 Task: Plan a trip to Uvarovo, Russia from 9th December, 2023 to 16th December, 2023 for 2 adults, 1 child. Place can be entire room with 2 bedrooms having 2 beds and 1 bathroom. Property type can be flat.
Action: Mouse moved to (457, 100)
Screenshot: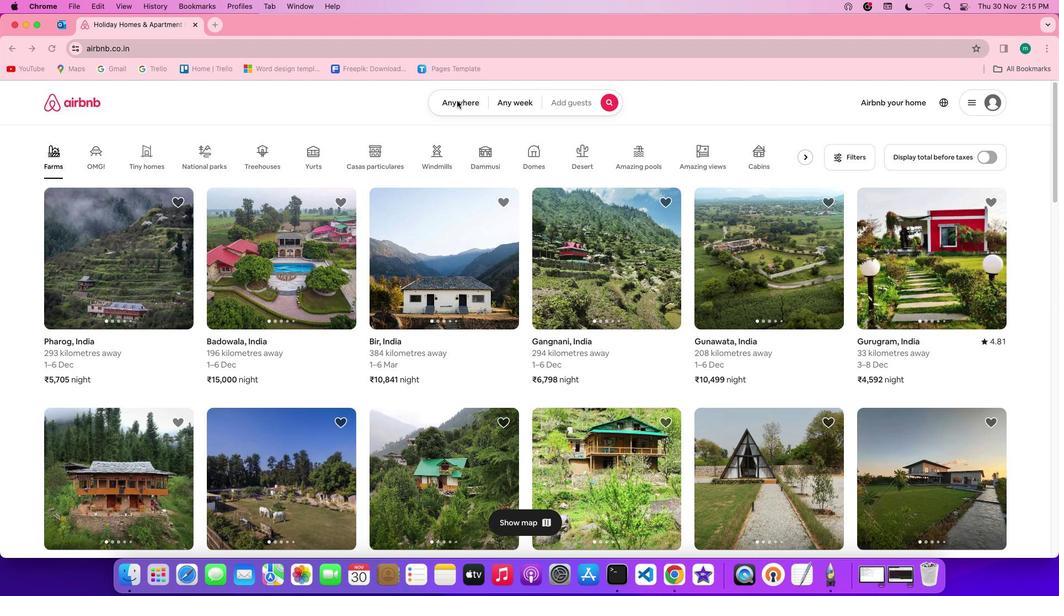 
Action: Mouse pressed left at (457, 100)
Screenshot: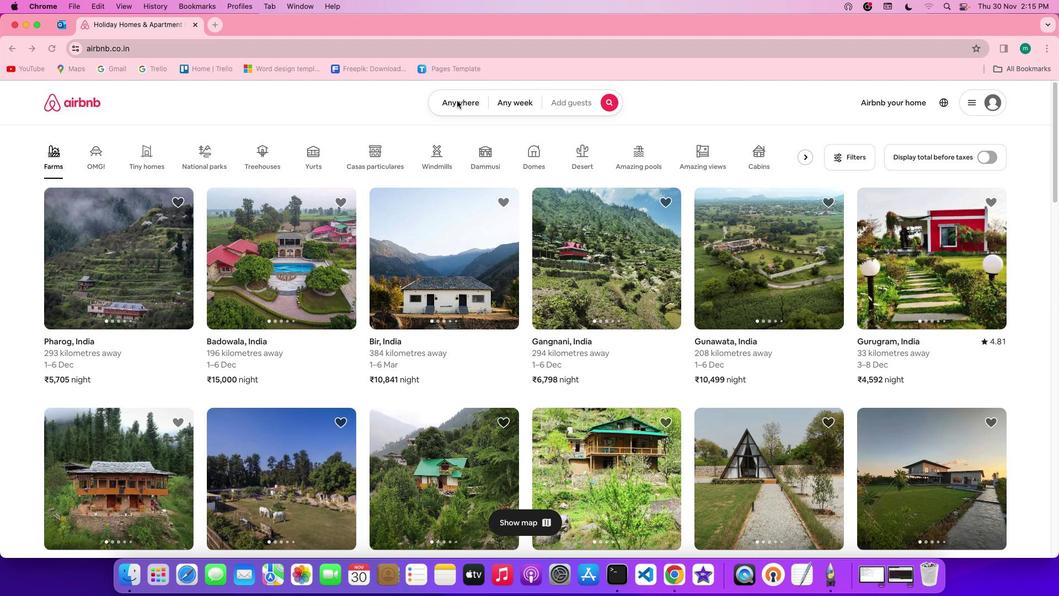 
Action: Mouse pressed left at (457, 100)
Screenshot: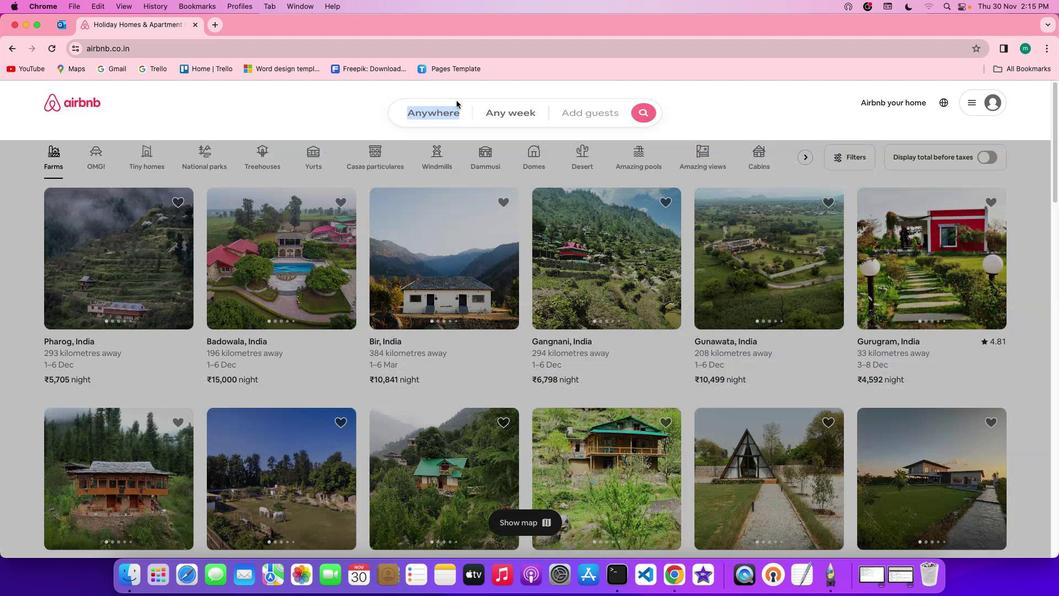 
Action: Mouse moved to (402, 146)
Screenshot: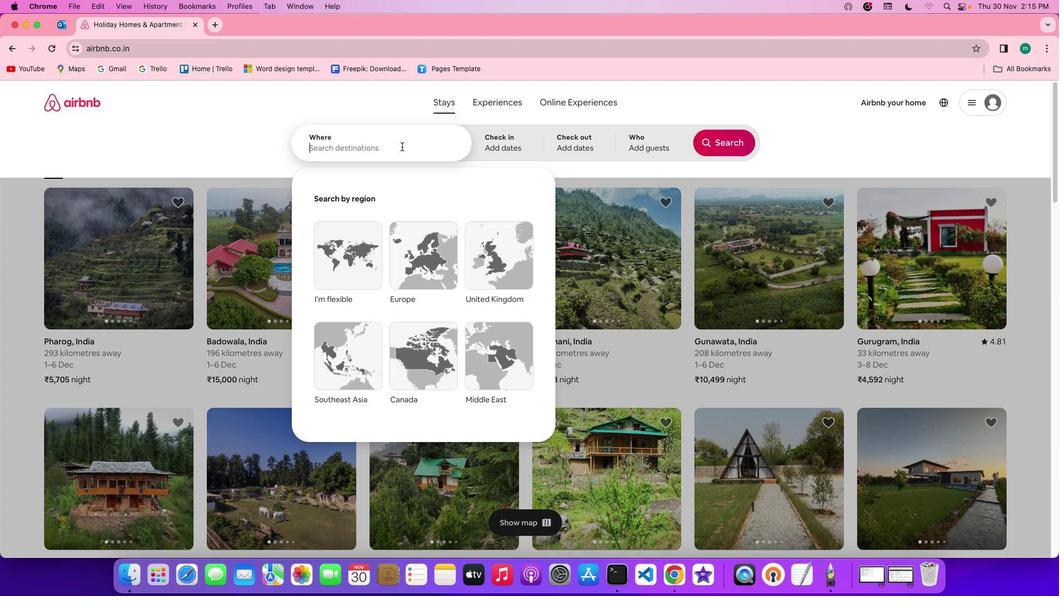 
Action: Mouse pressed left at (402, 146)
Screenshot: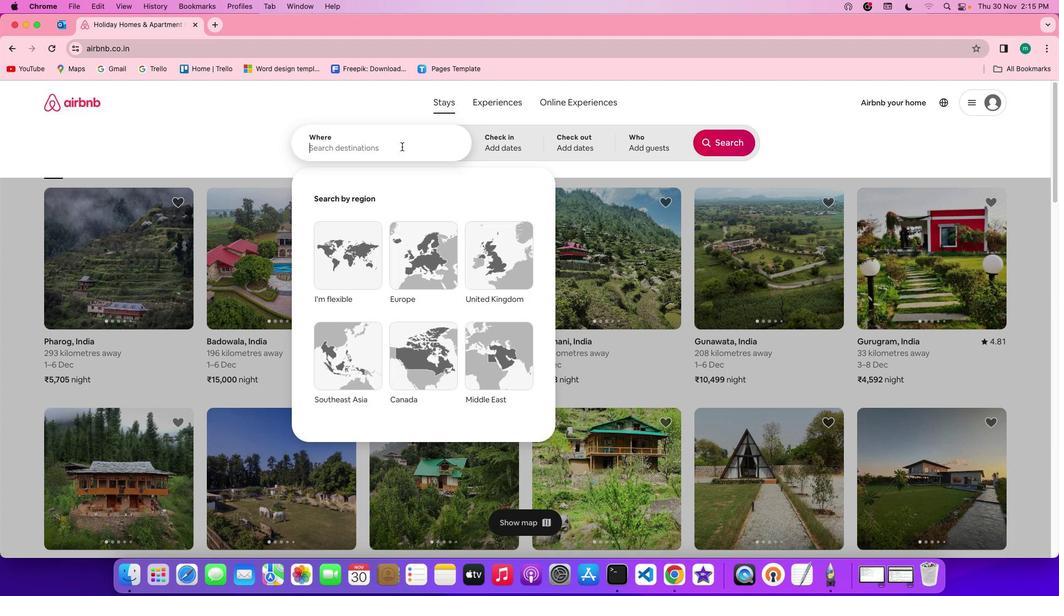 
Action: Key pressed Key.shift'U''v''a''r''o''v''o'','Key.spaceKey.shift'r''u''s''s''i''a'
Screenshot: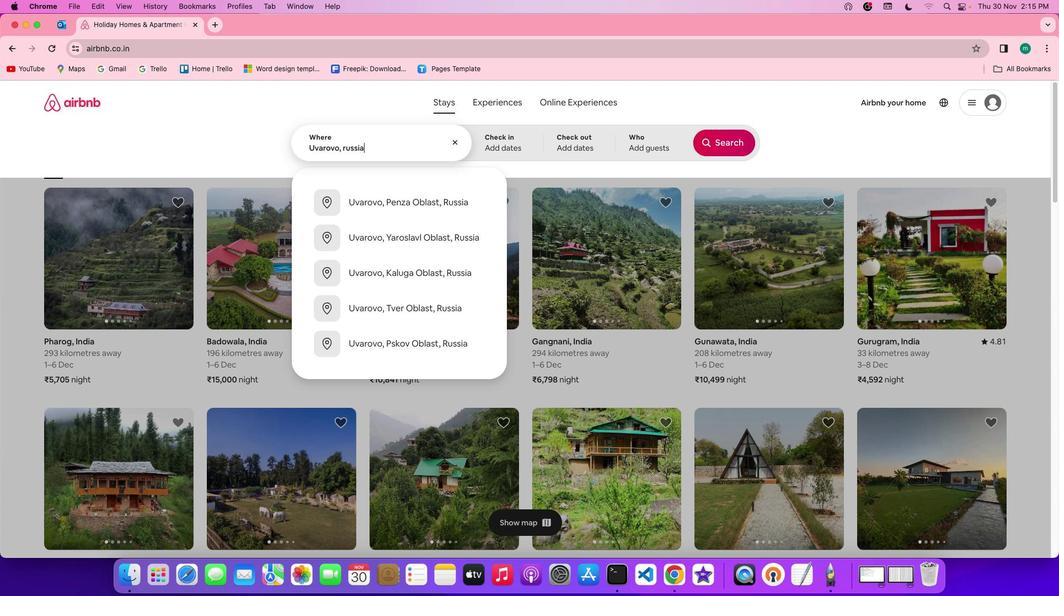 
Action: Mouse moved to (508, 139)
Screenshot: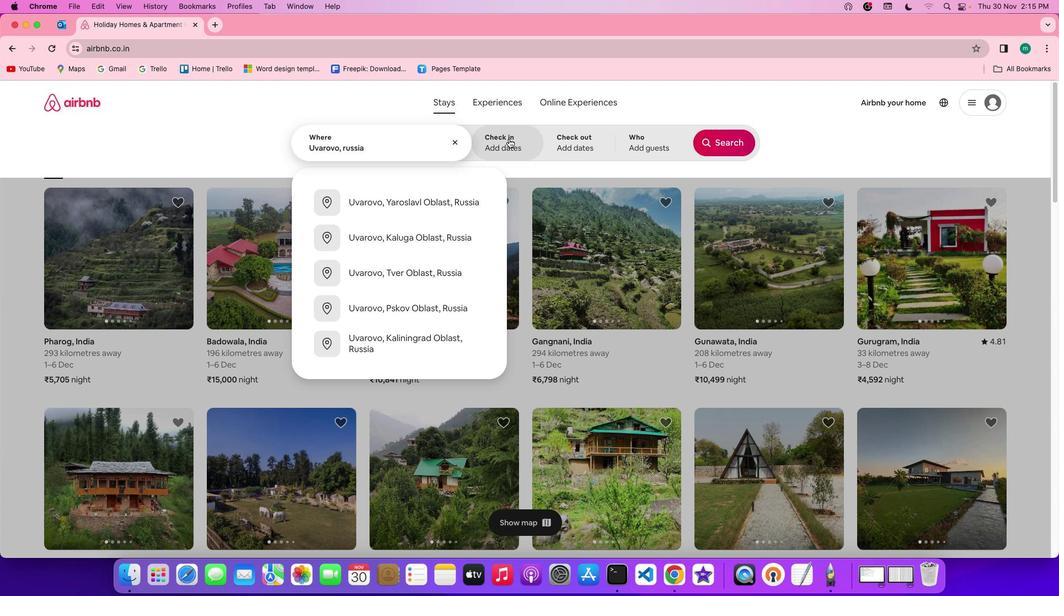 
Action: Mouse pressed left at (508, 139)
Screenshot: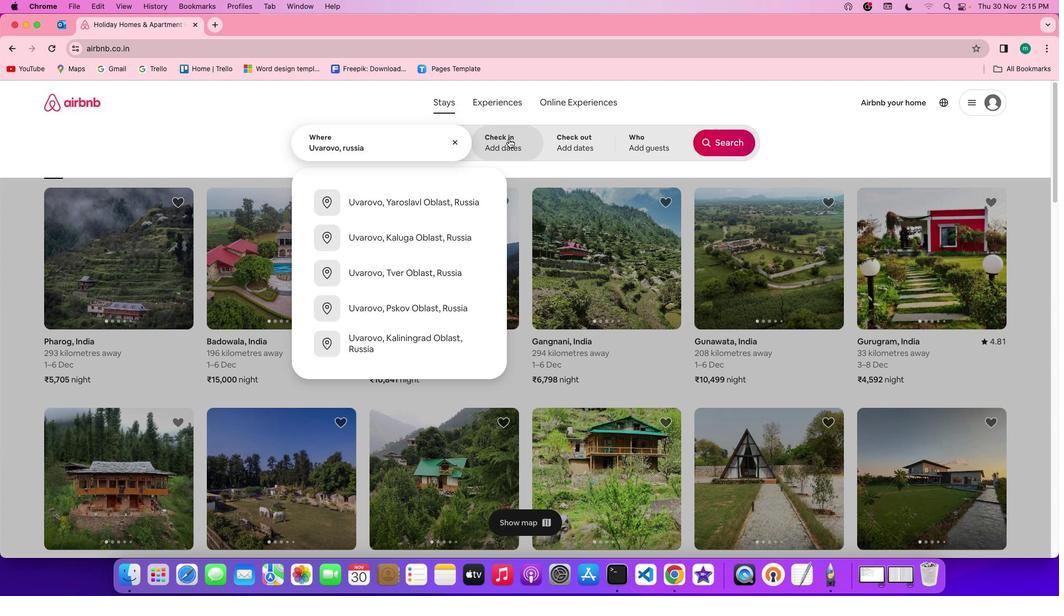 
Action: Mouse moved to (709, 301)
Screenshot: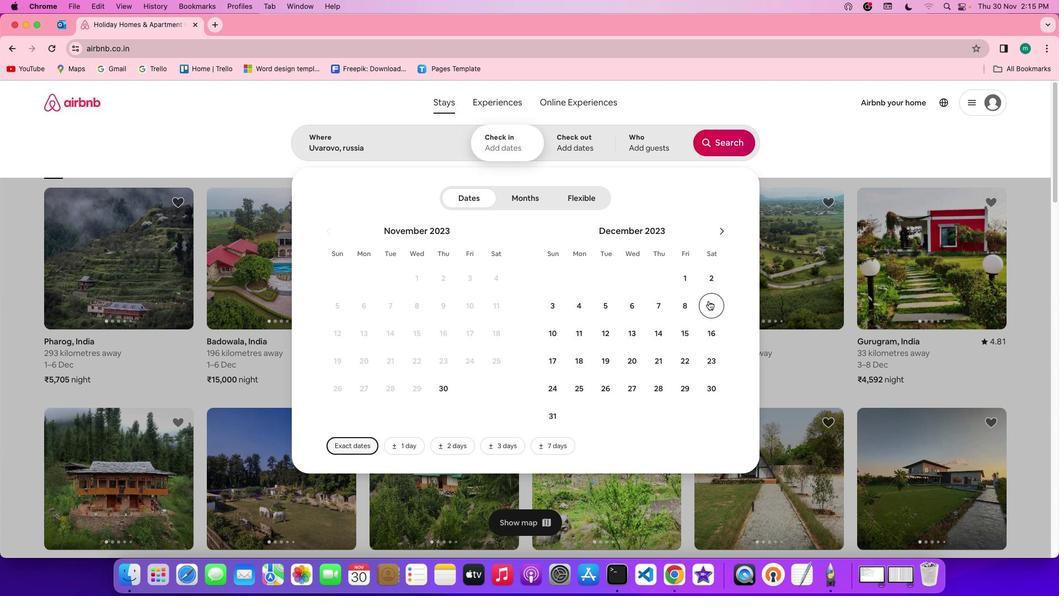 
Action: Mouse pressed left at (709, 301)
Screenshot: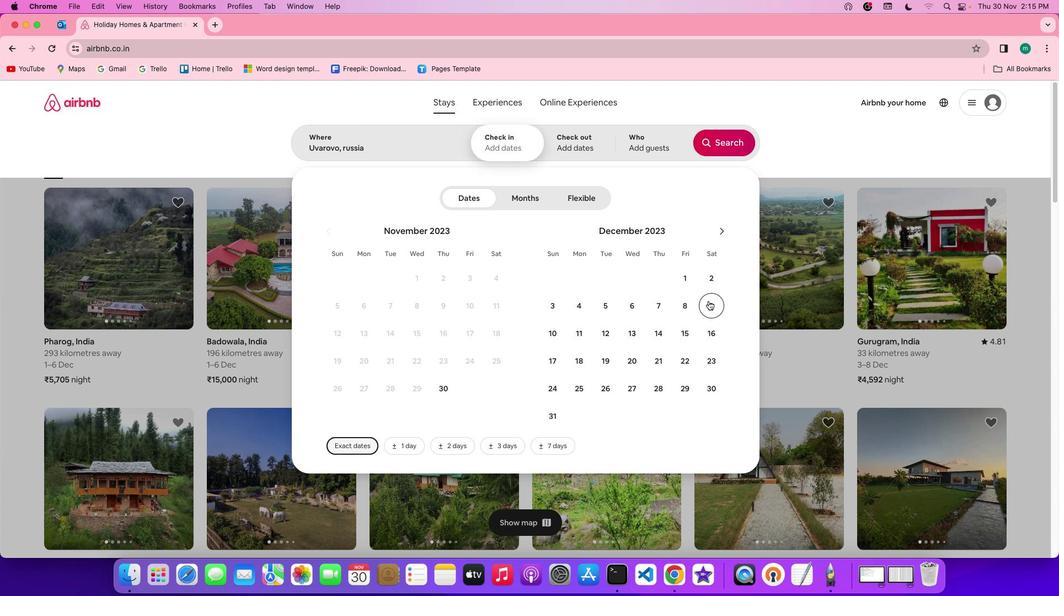 
Action: Mouse moved to (716, 333)
Screenshot: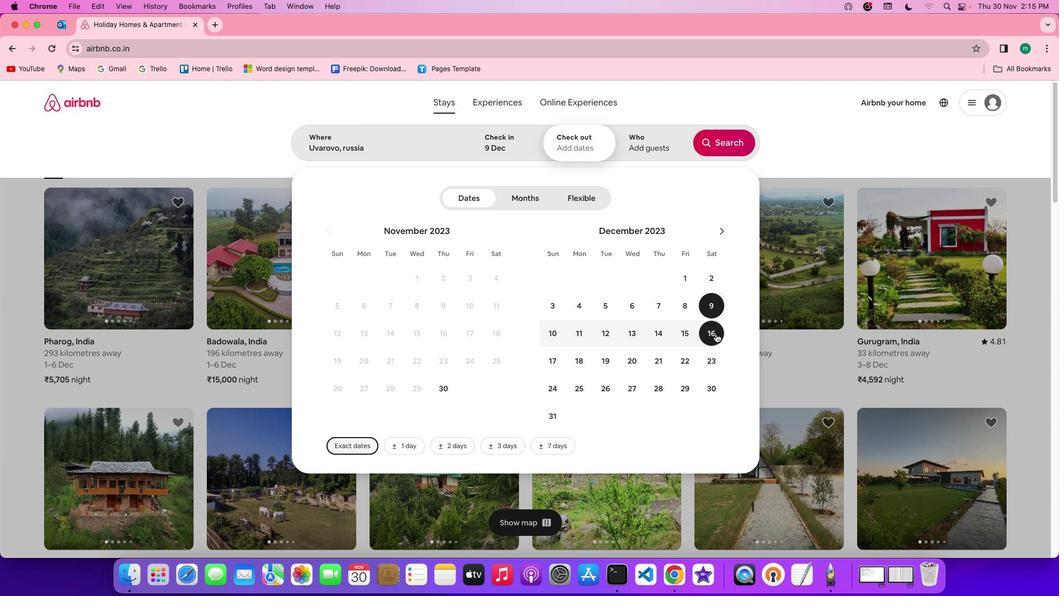 
Action: Mouse pressed left at (716, 333)
Screenshot: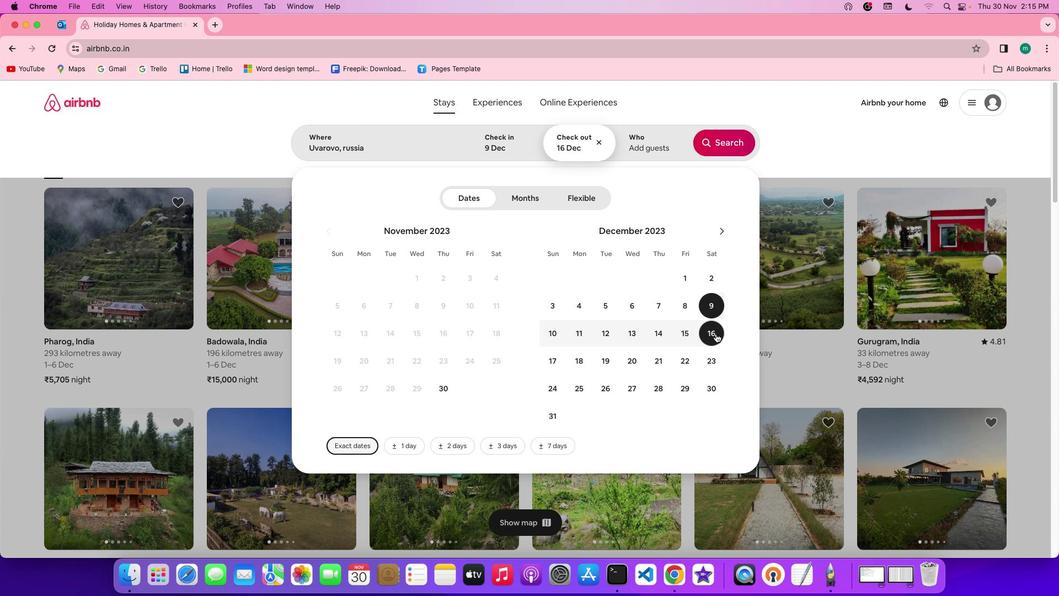 
Action: Mouse moved to (656, 149)
Screenshot: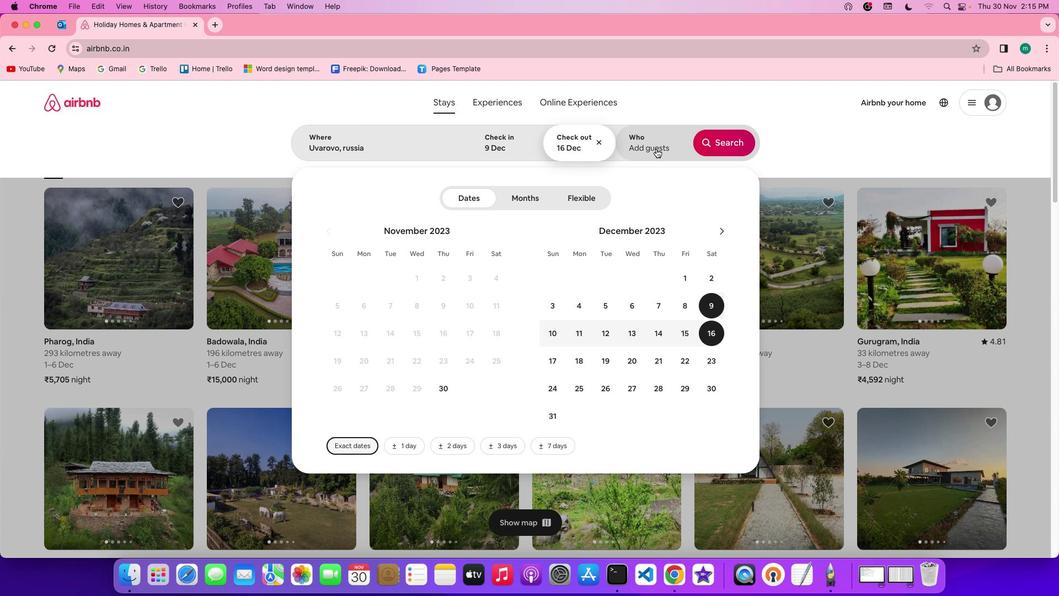 
Action: Mouse pressed left at (656, 149)
Screenshot: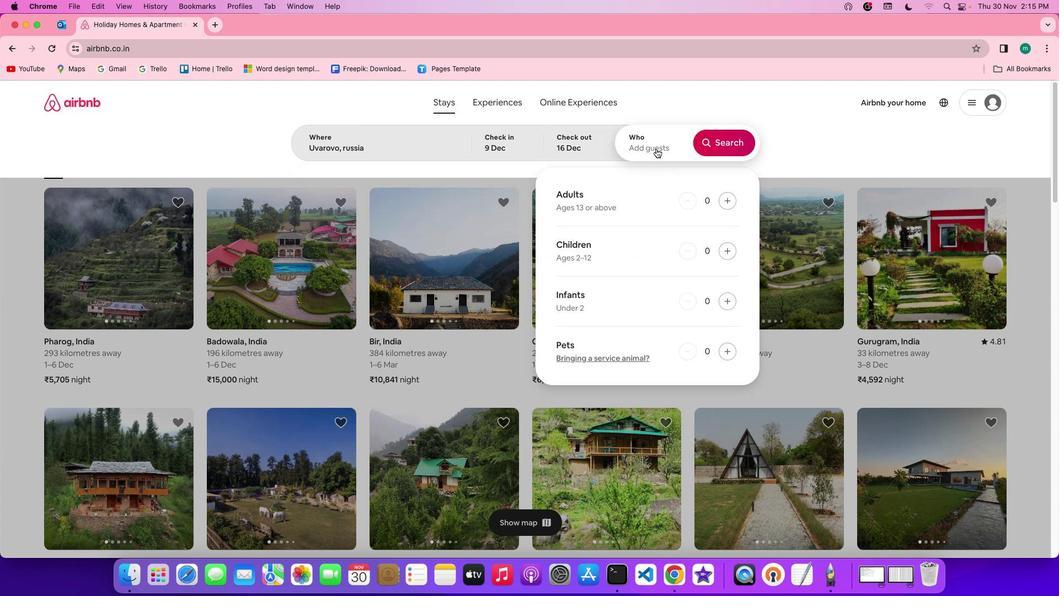 
Action: Mouse moved to (728, 204)
Screenshot: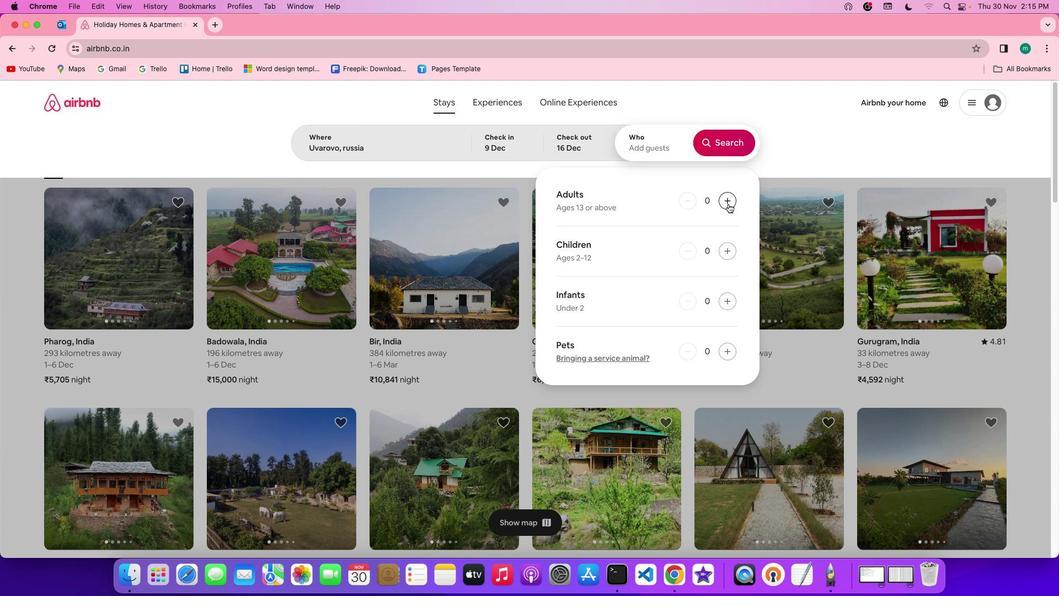 
Action: Mouse pressed left at (728, 204)
Screenshot: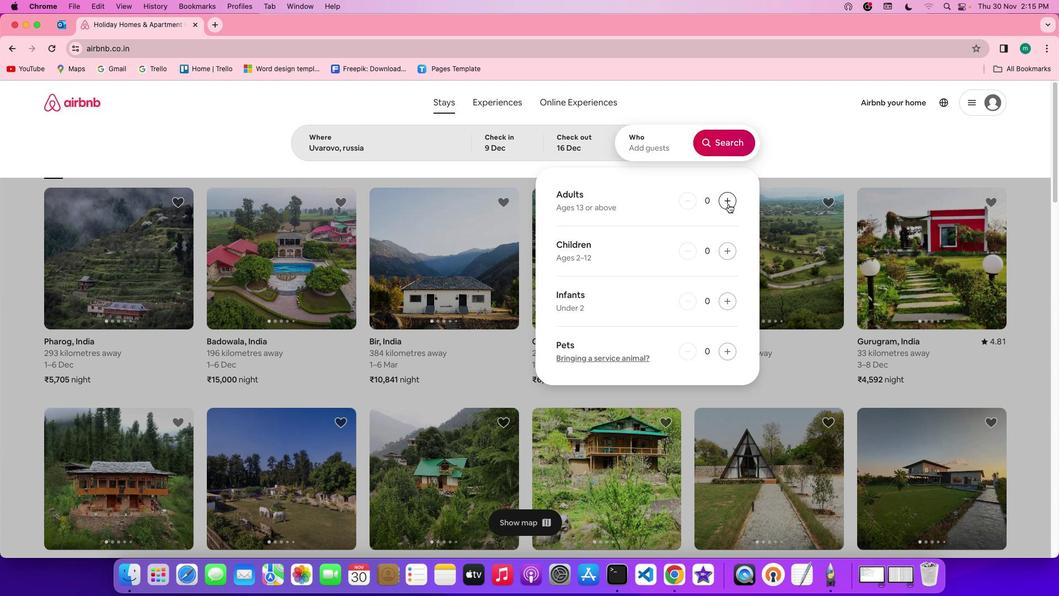 
Action: Mouse pressed left at (728, 204)
Screenshot: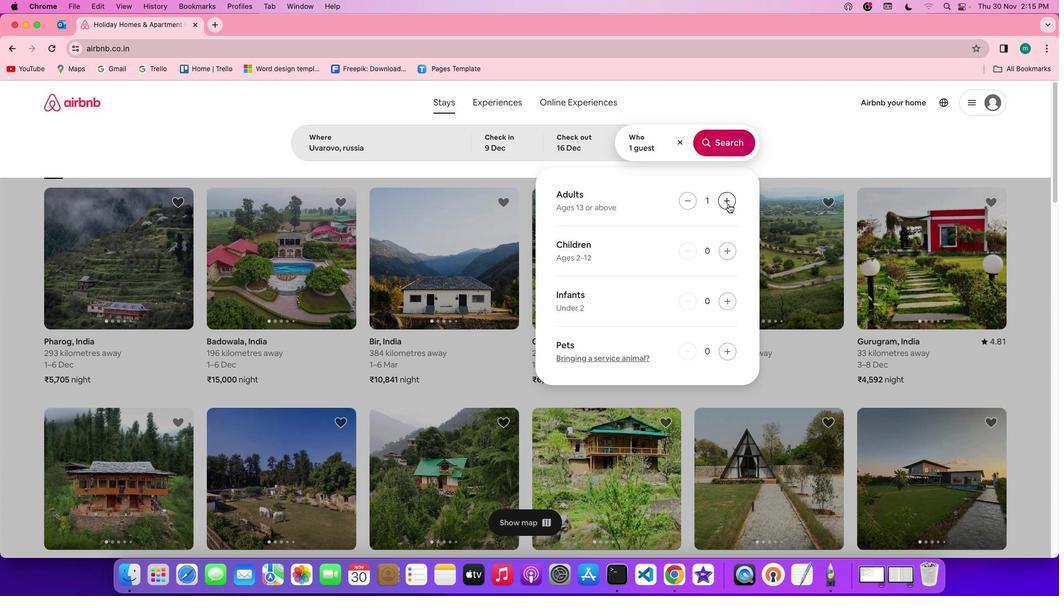 
Action: Mouse moved to (731, 258)
Screenshot: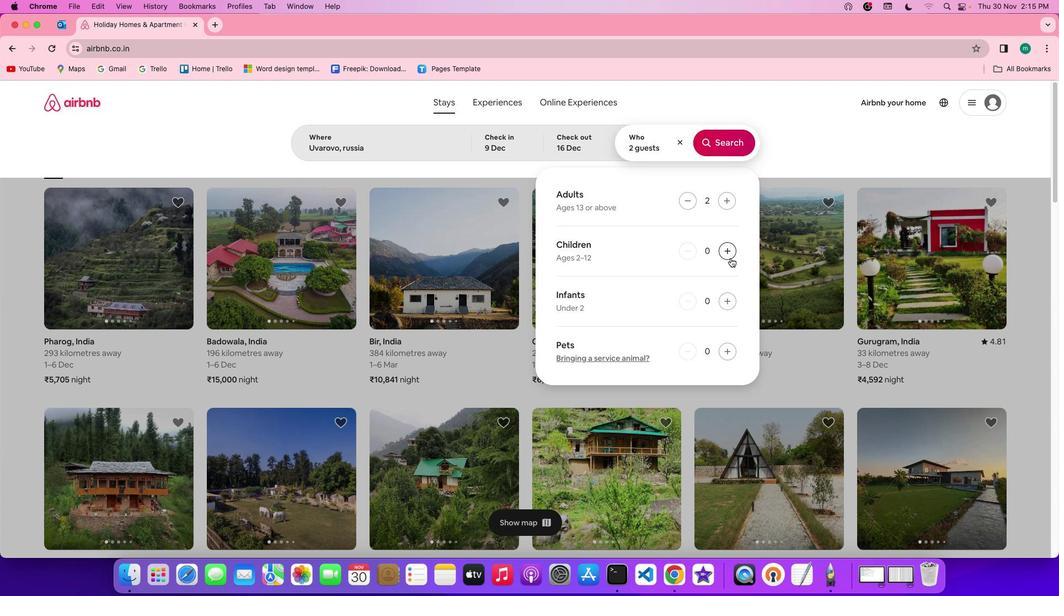 
Action: Mouse pressed left at (731, 258)
Screenshot: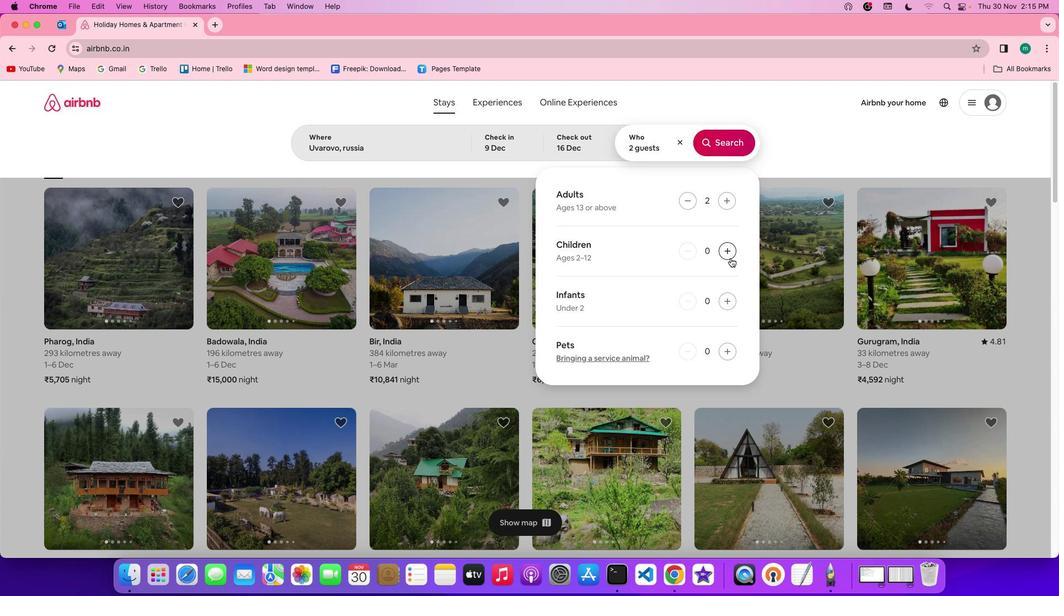 
Action: Mouse moved to (727, 142)
Screenshot: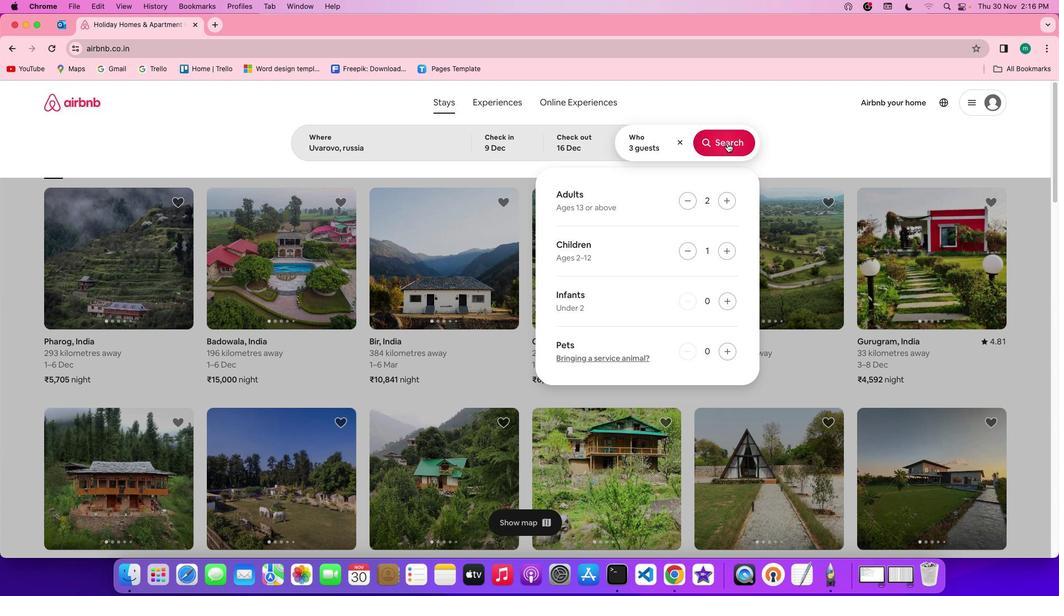 
Action: Mouse pressed left at (727, 142)
Screenshot: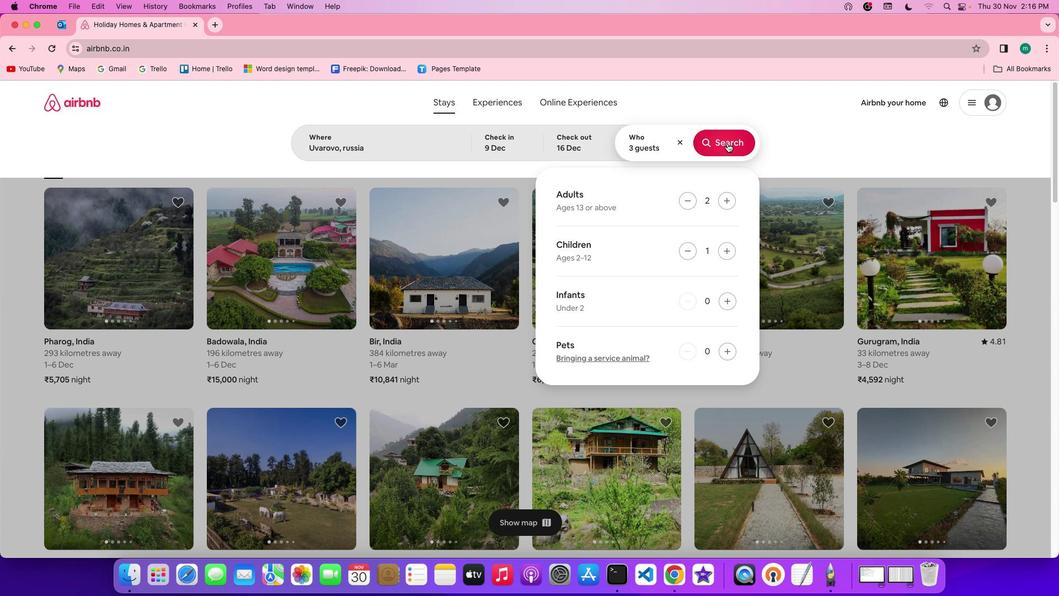 
Action: Mouse moved to (883, 145)
Screenshot: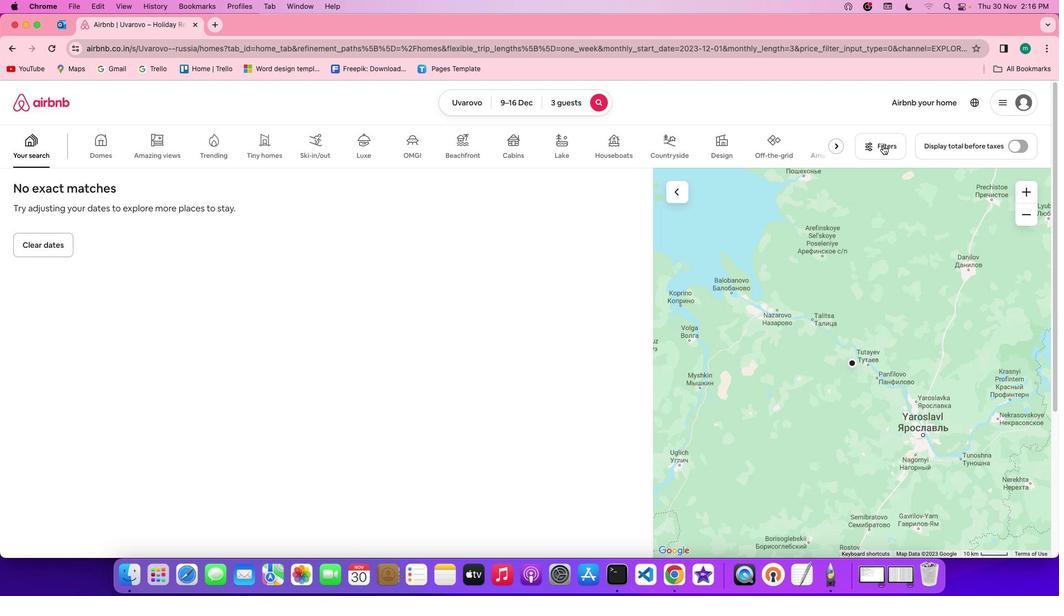 
Action: Mouse pressed left at (883, 145)
Screenshot: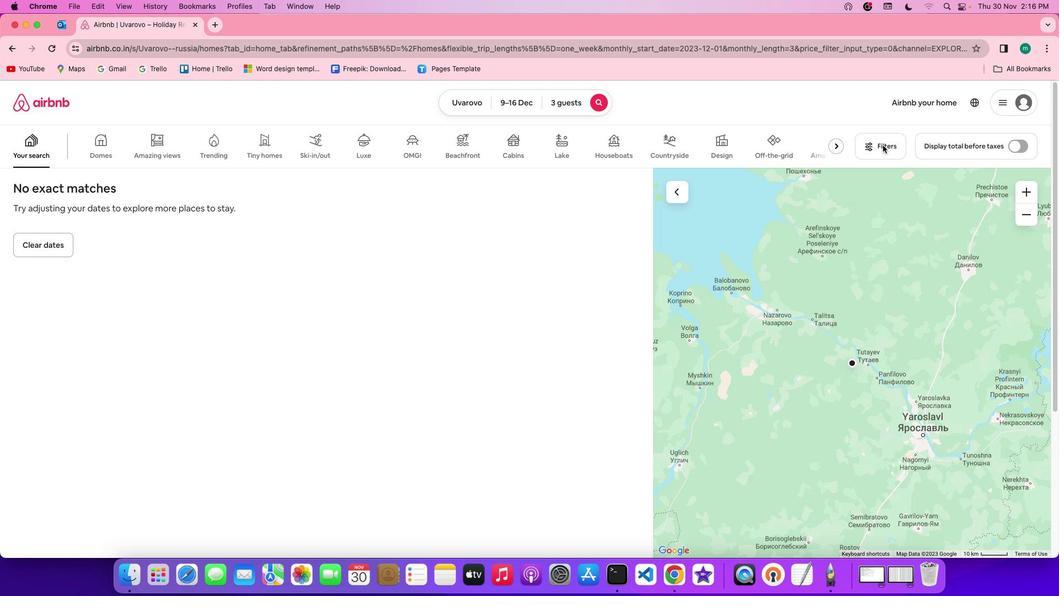 
Action: Mouse moved to (561, 300)
Screenshot: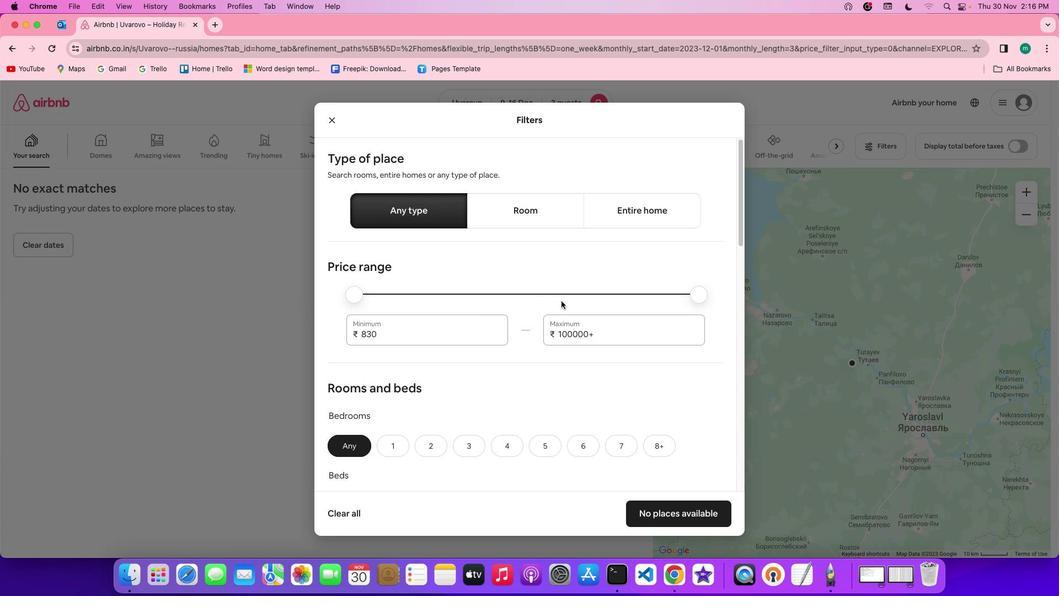 
Action: Mouse scrolled (561, 300) with delta (0, 0)
Screenshot: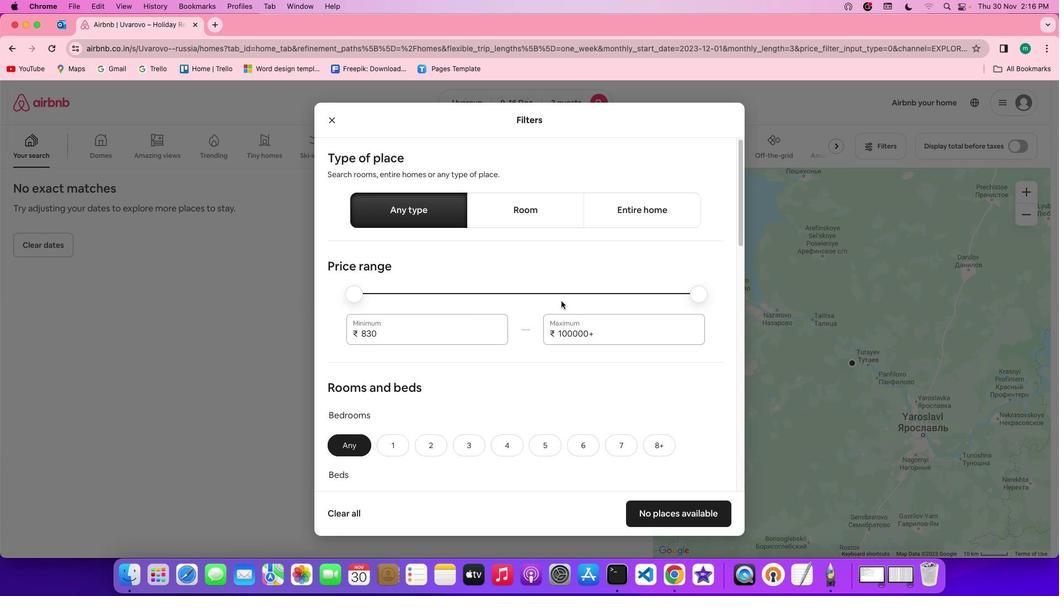 
Action: Mouse scrolled (561, 300) with delta (0, 0)
Screenshot: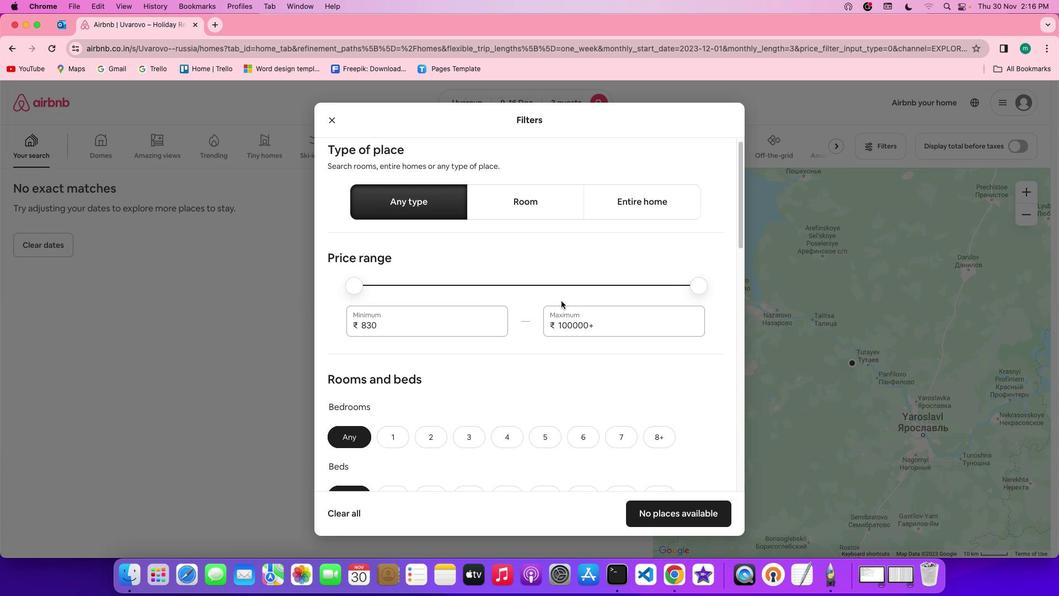 
Action: Mouse moved to (561, 301)
Screenshot: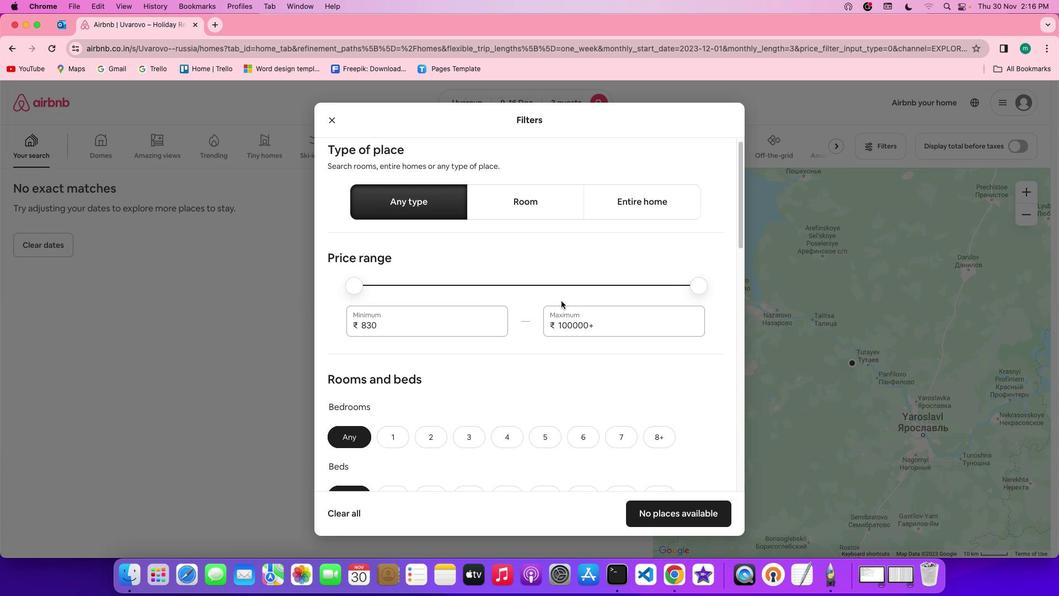 
Action: Mouse scrolled (561, 301) with delta (0, -1)
Screenshot: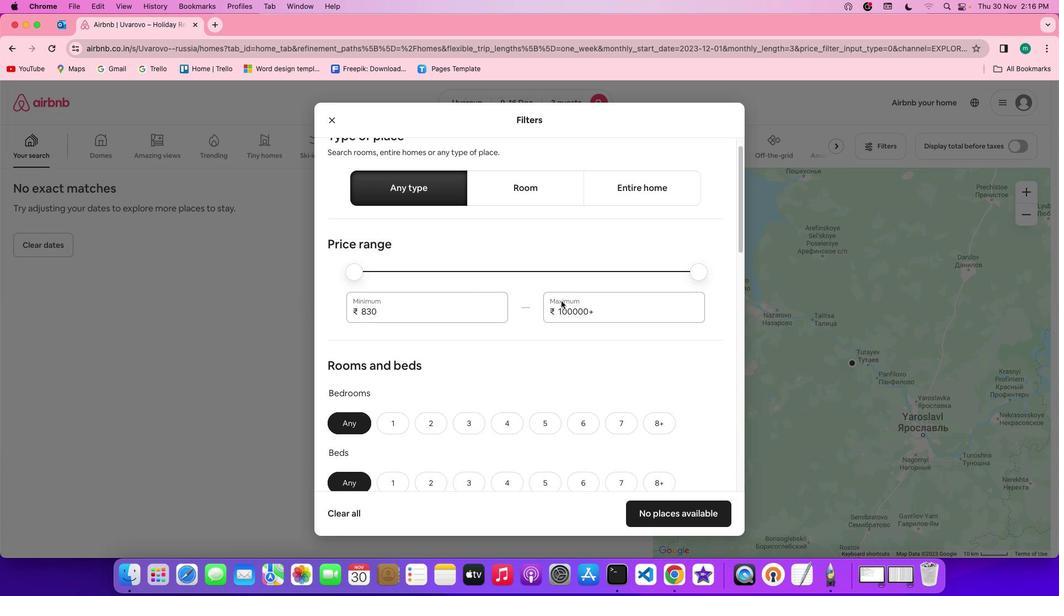 
Action: Mouse scrolled (561, 301) with delta (0, -1)
Screenshot: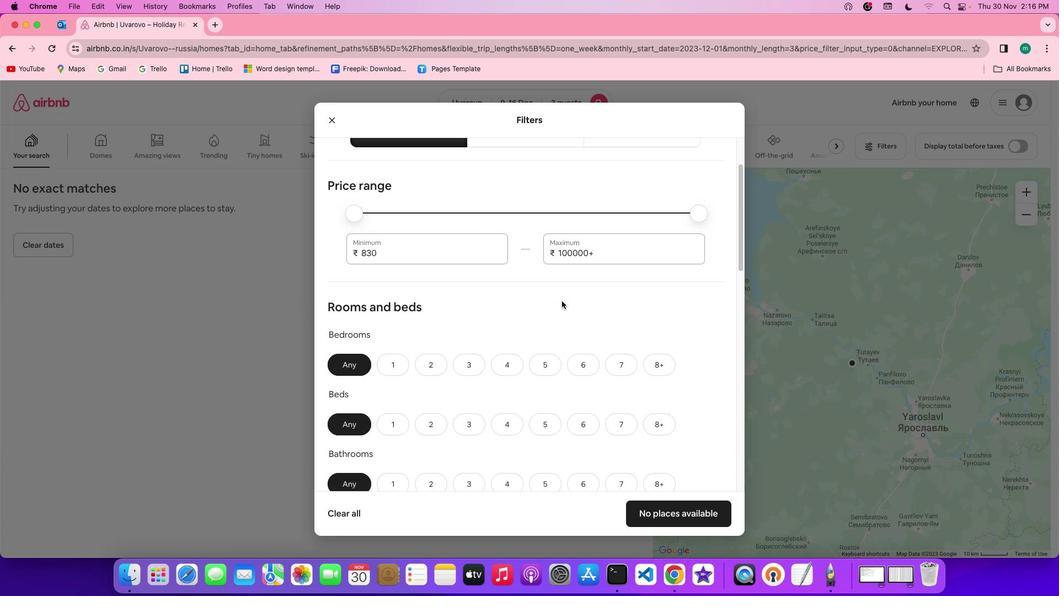 
Action: Mouse moved to (561, 301)
Screenshot: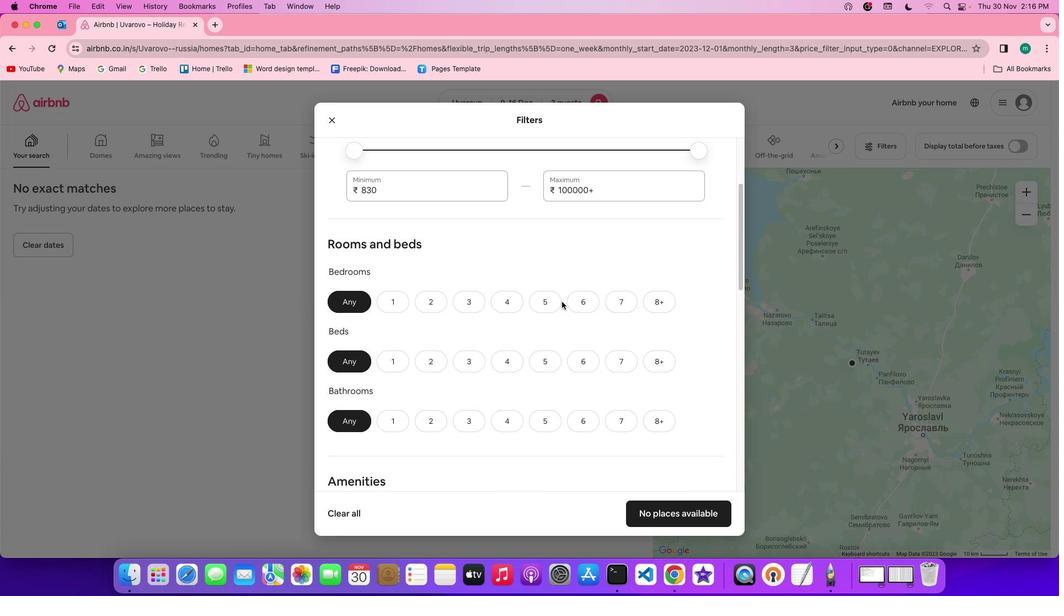 
Action: Mouse scrolled (561, 301) with delta (0, 0)
Screenshot: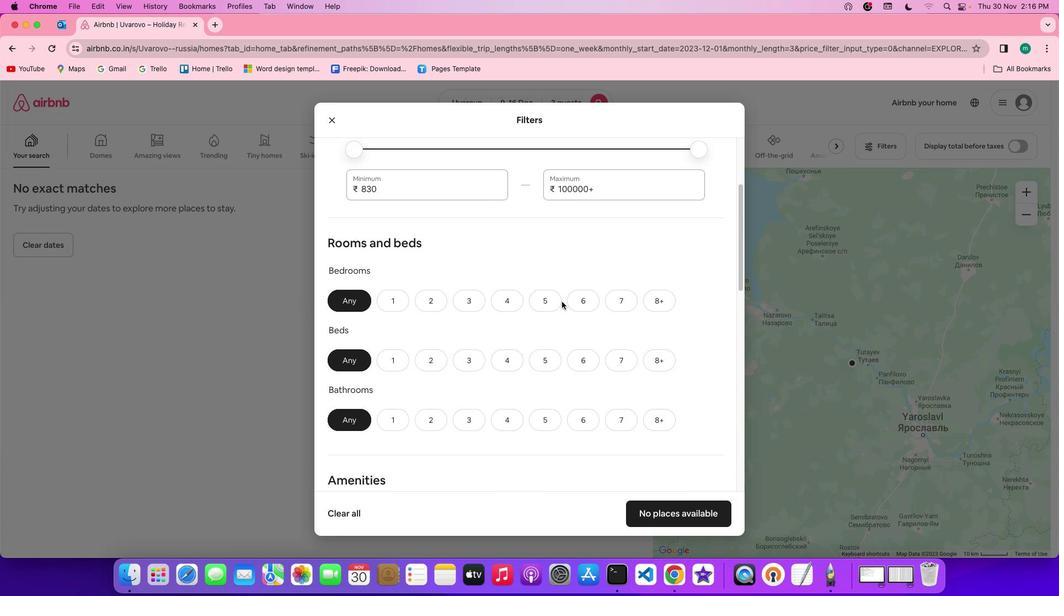 
Action: Mouse scrolled (561, 301) with delta (0, 0)
Screenshot: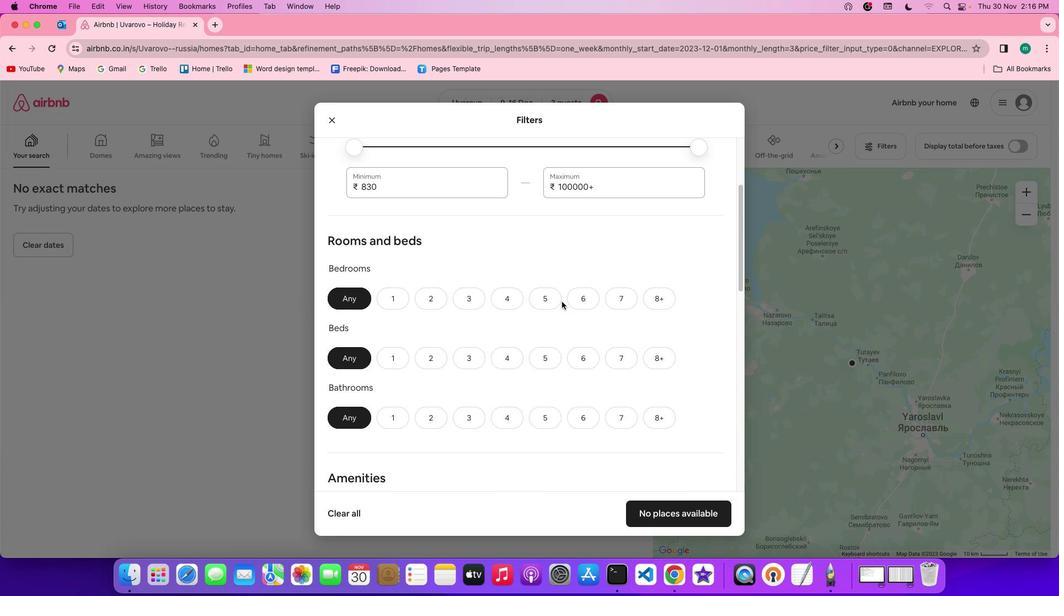 
Action: Mouse scrolled (561, 301) with delta (0, 0)
Screenshot: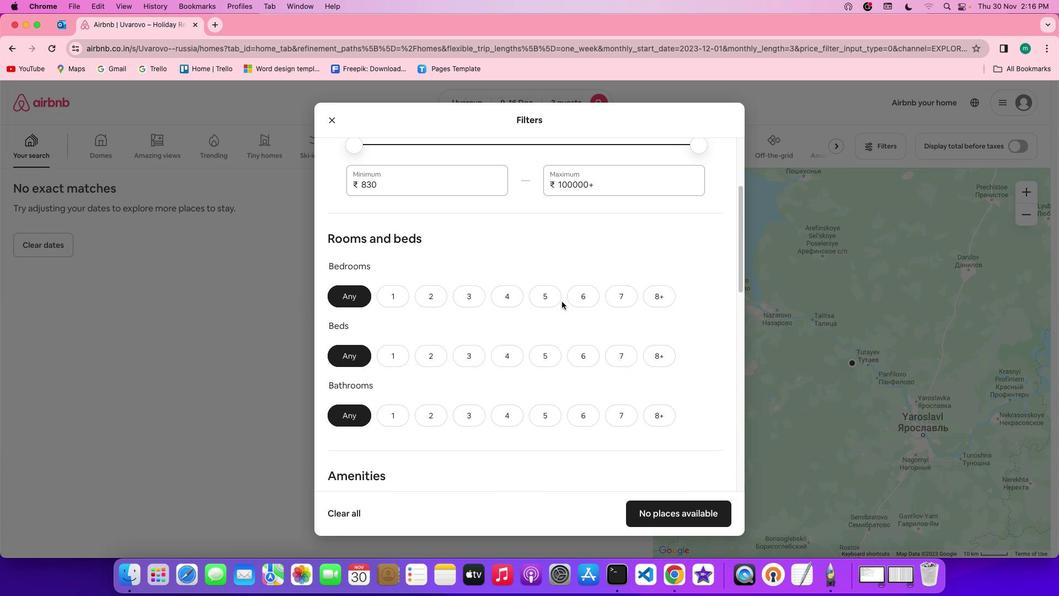 
Action: Mouse scrolled (561, 301) with delta (0, 0)
Screenshot: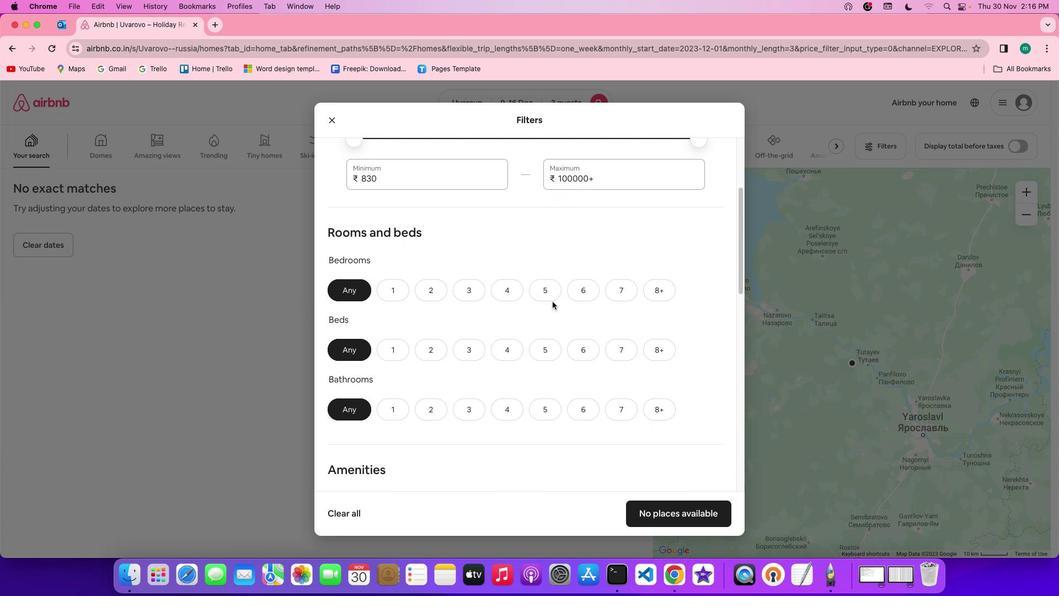 
Action: Mouse moved to (430, 277)
Screenshot: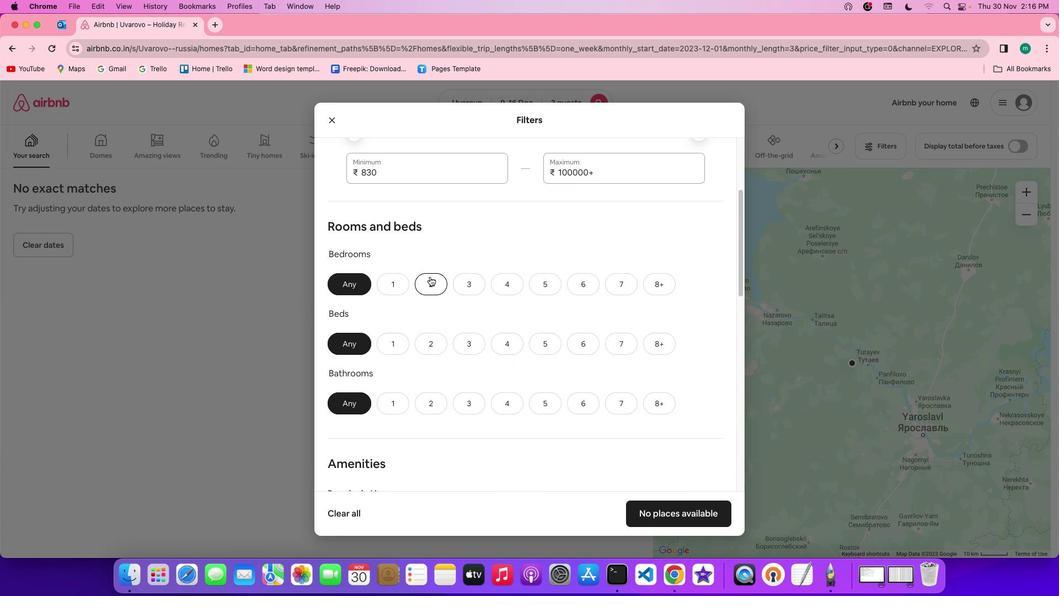 
Action: Mouse pressed left at (430, 277)
Screenshot: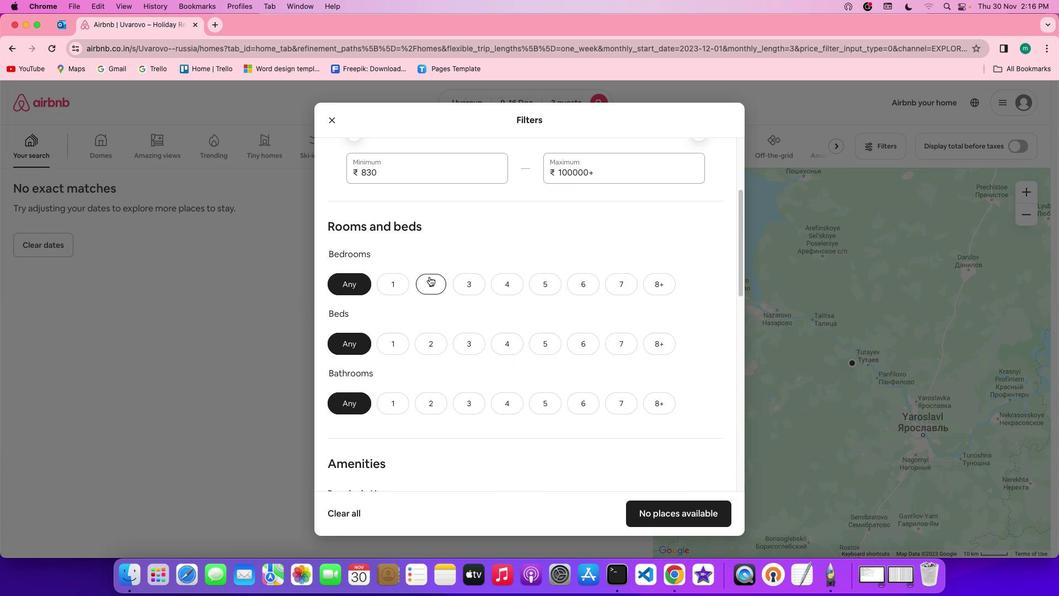 
Action: Mouse moved to (428, 341)
Screenshot: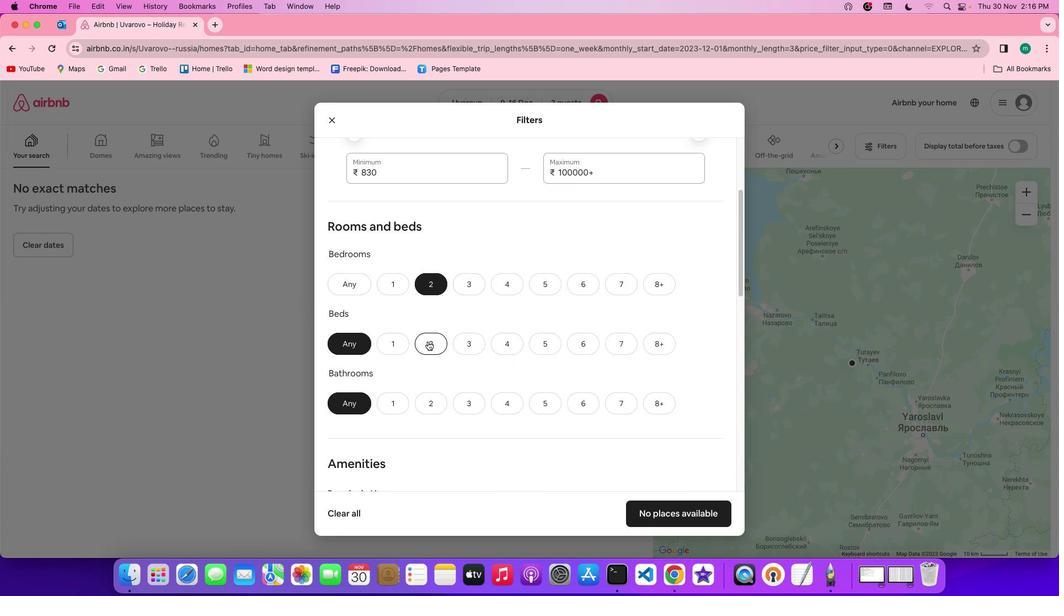 
Action: Mouse pressed left at (428, 341)
Screenshot: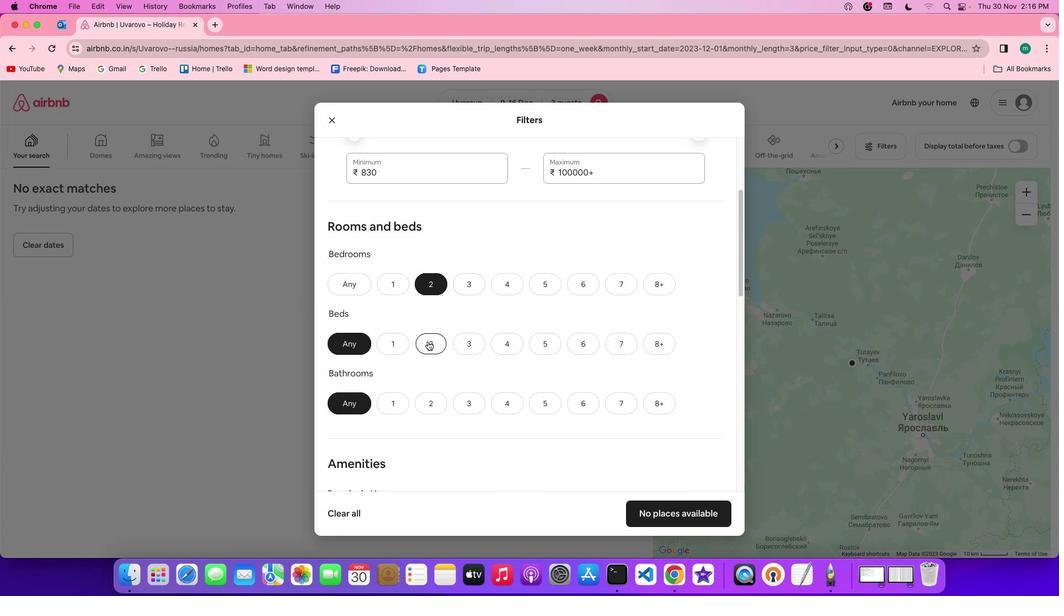 
Action: Mouse moved to (391, 399)
Screenshot: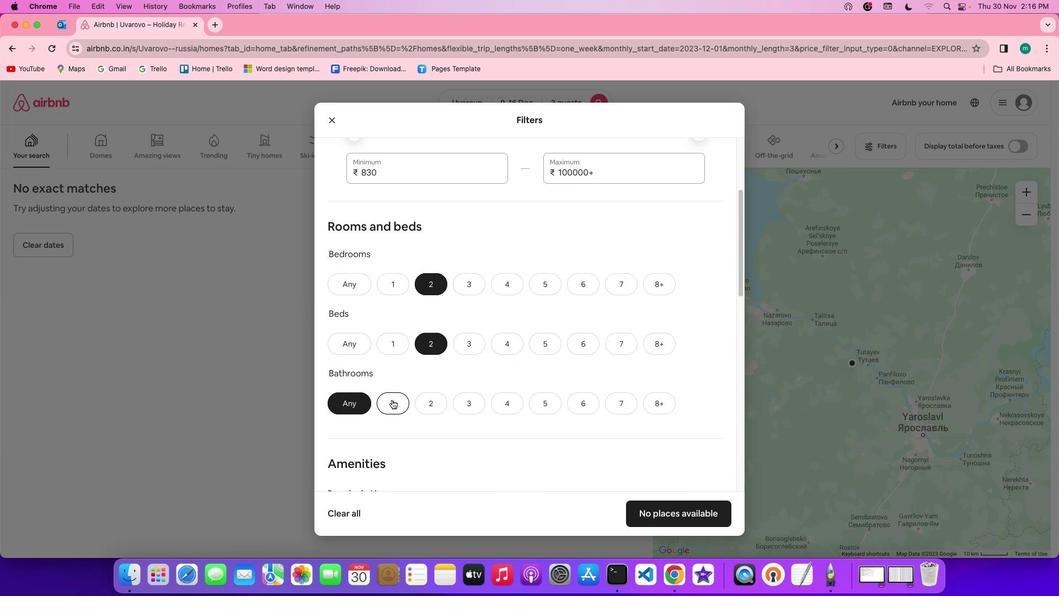 
Action: Mouse pressed left at (391, 399)
Screenshot: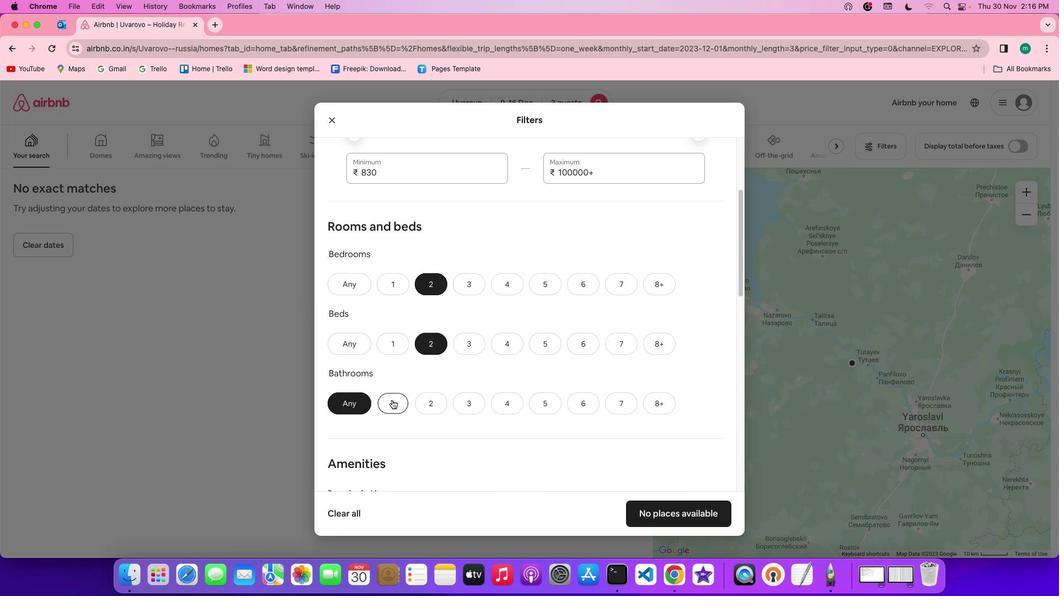 
Action: Mouse moved to (521, 394)
Screenshot: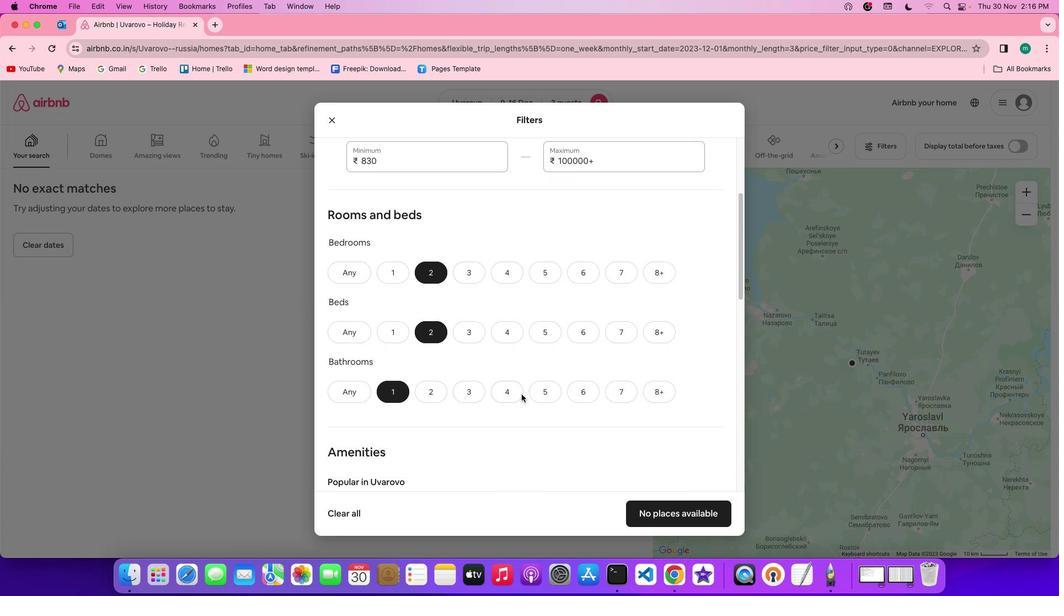 
Action: Mouse scrolled (521, 394) with delta (0, 0)
Screenshot: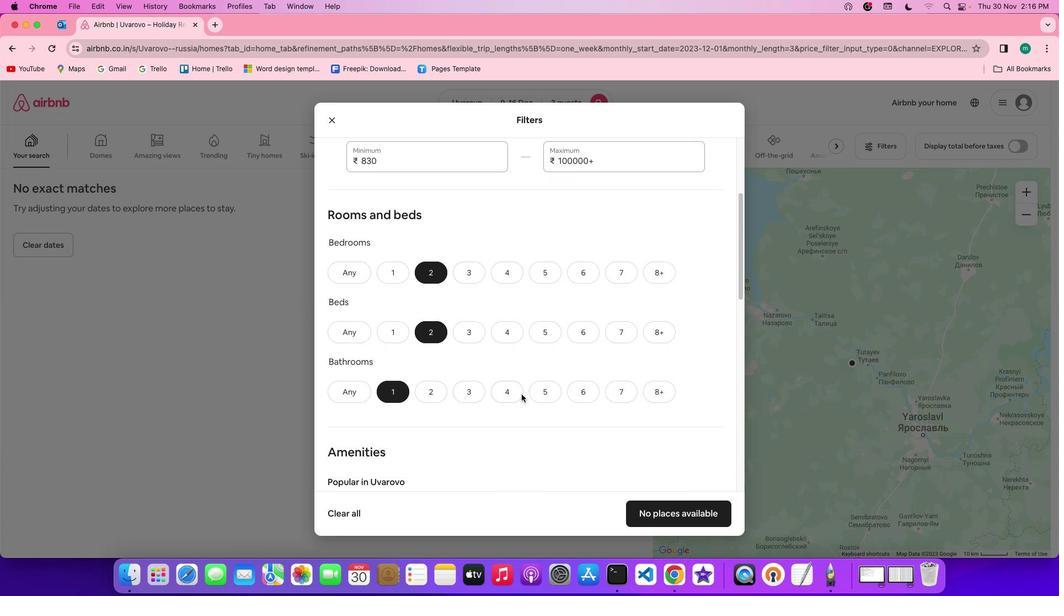 
Action: Mouse scrolled (521, 394) with delta (0, 0)
Screenshot: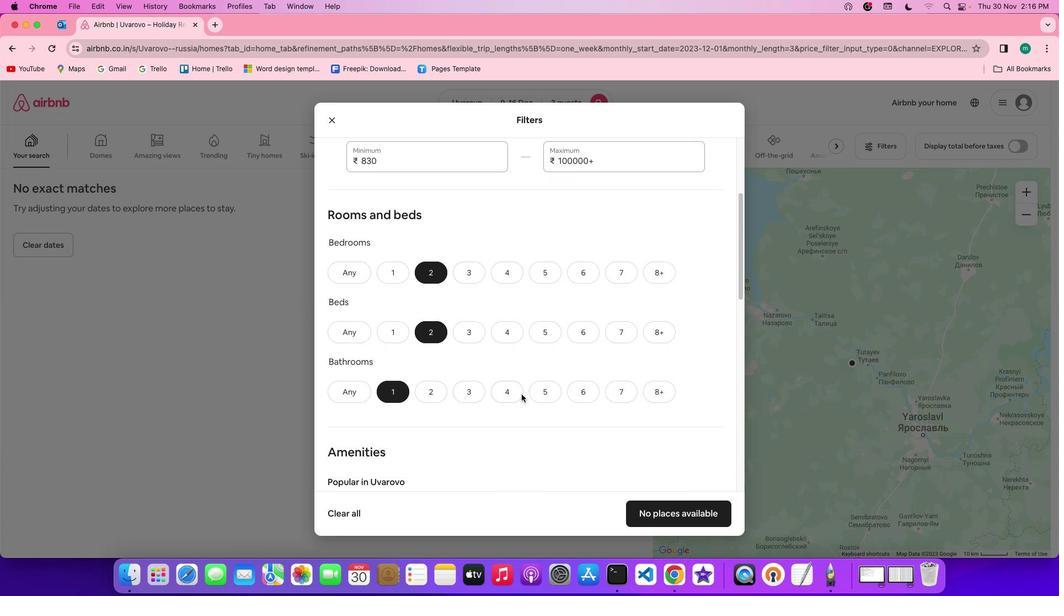 
Action: Mouse scrolled (521, 394) with delta (0, -1)
Screenshot: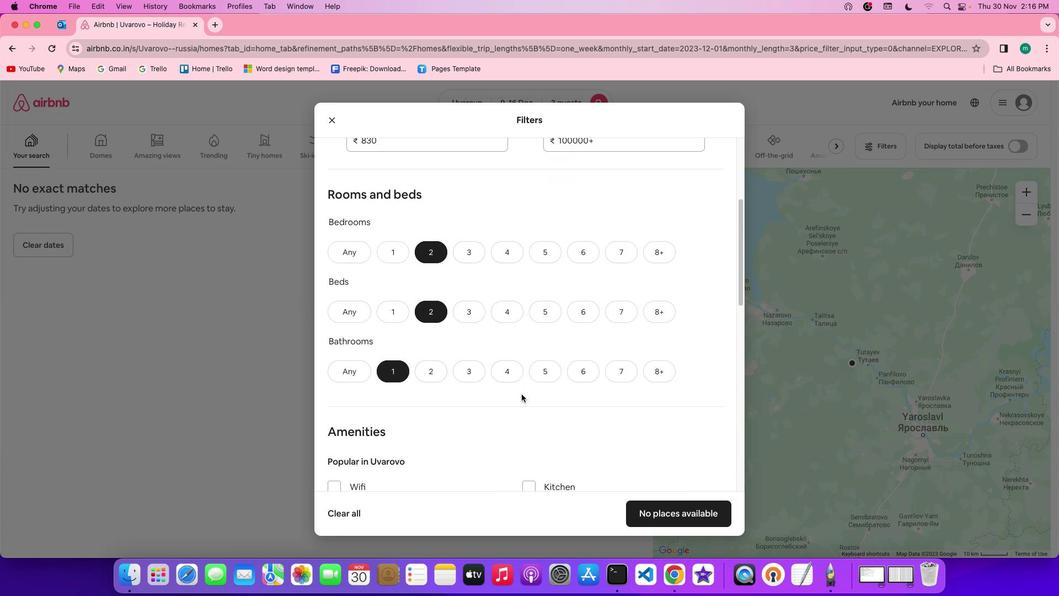 
Action: Mouse scrolled (521, 394) with delta (0, -1)
Screenshot: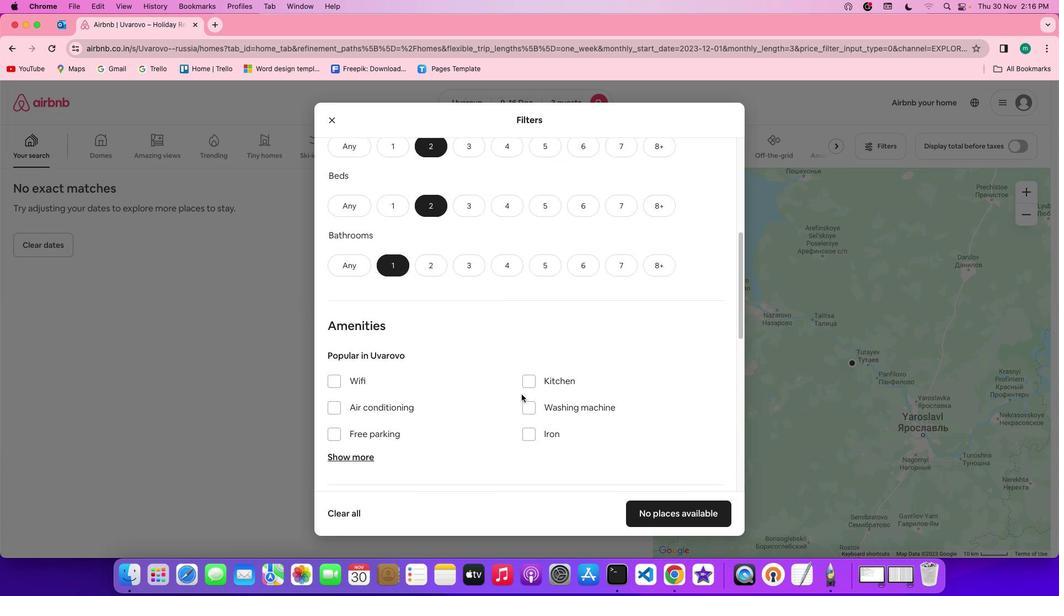 
Action: Mouse moved to (522, 394)
Screenshot: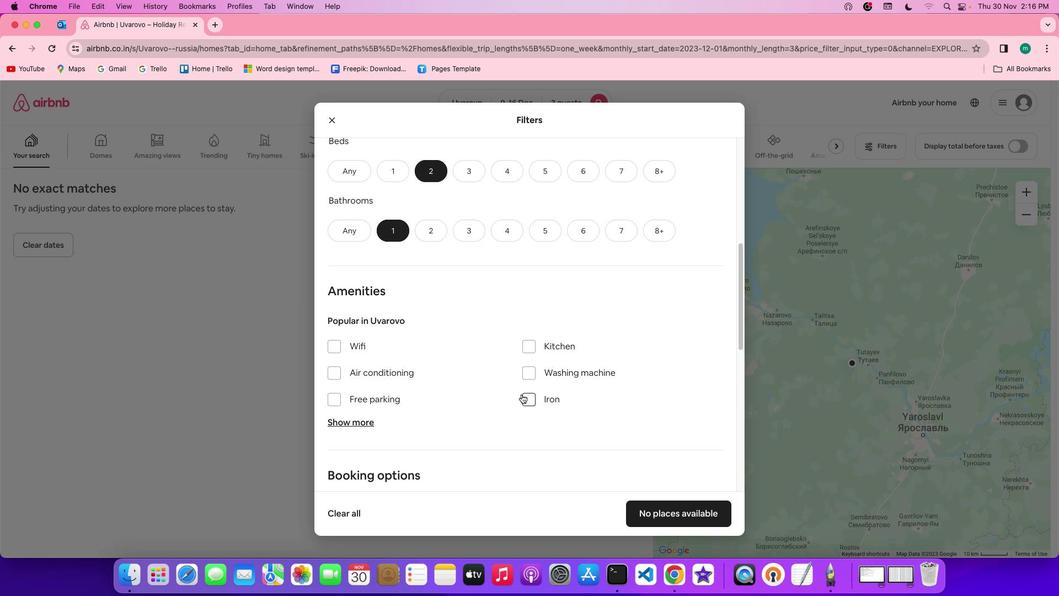 
Action: Mouse scrolled (522, 394) with delta (0, 0)
Screenshot: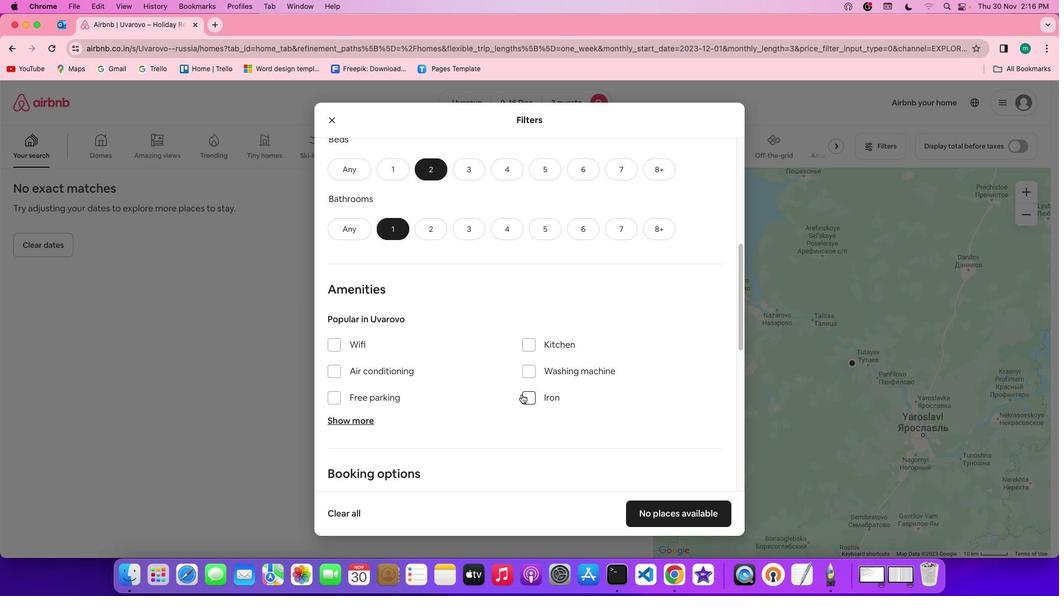 
Action: Mouse scrolled (522, 394) with delta (0, 0)
Screenshot: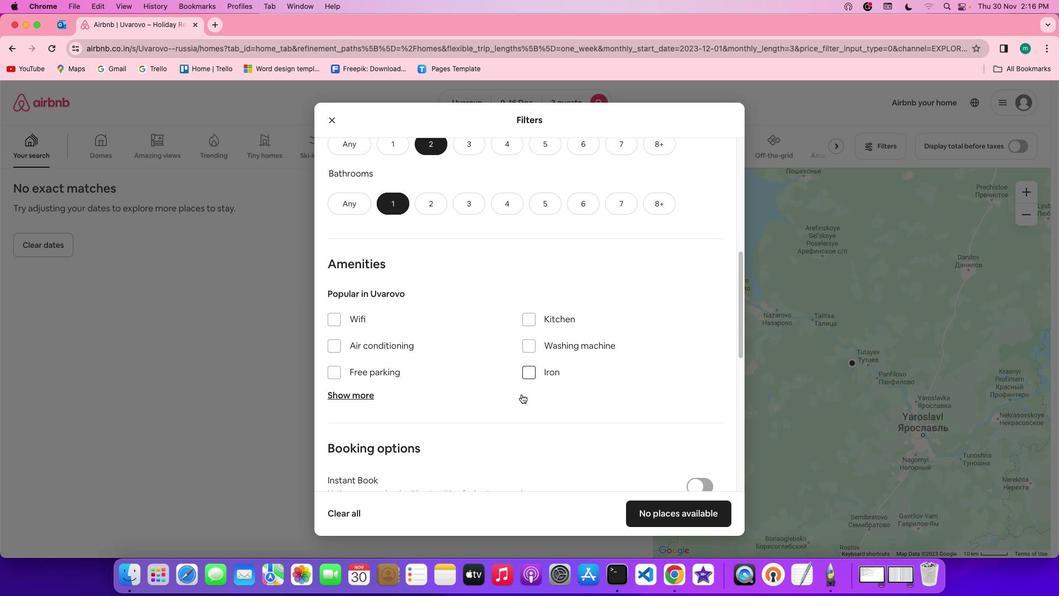 
Action: Mouse scrolled (522, 394) with delta (0, 0)
Screenshot: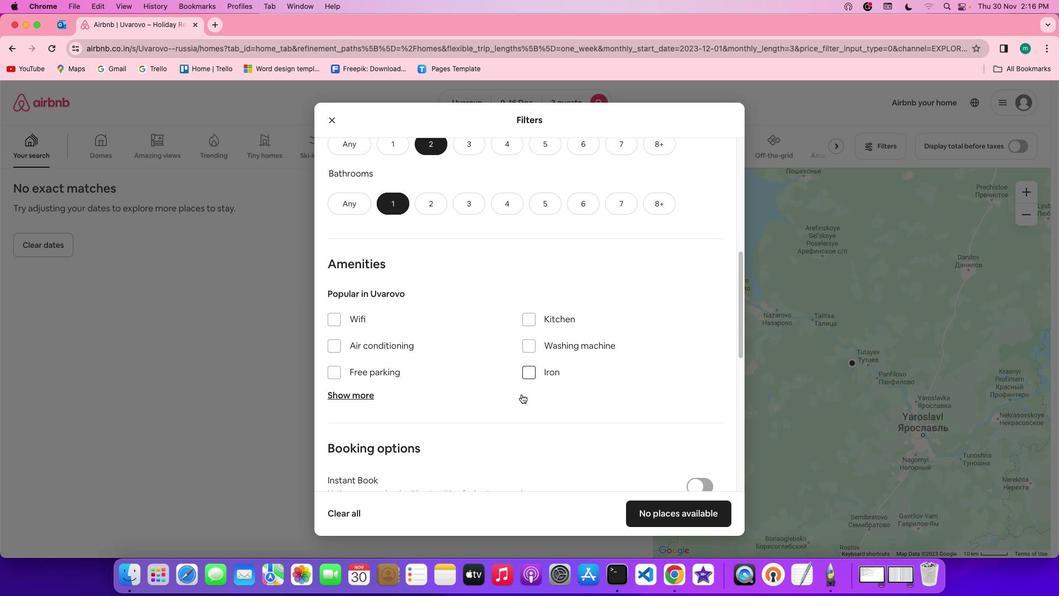 
Action: Mouse scrolled (522, 394) with delta (0, -1)
Screenshot: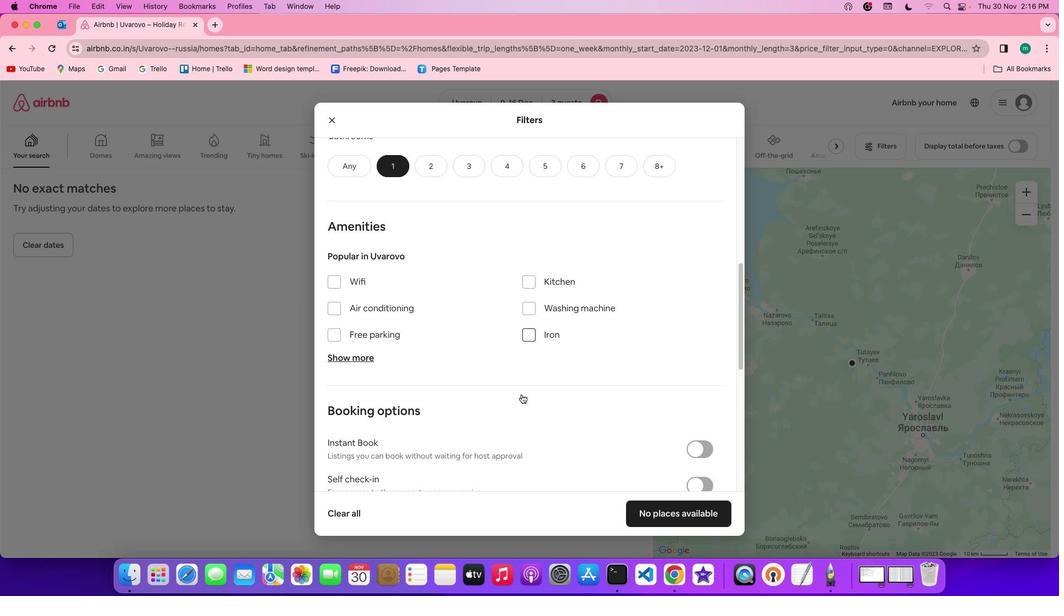 
Action: Mouse scrolled (522, 394) with delta (0, -2)
Screenshot: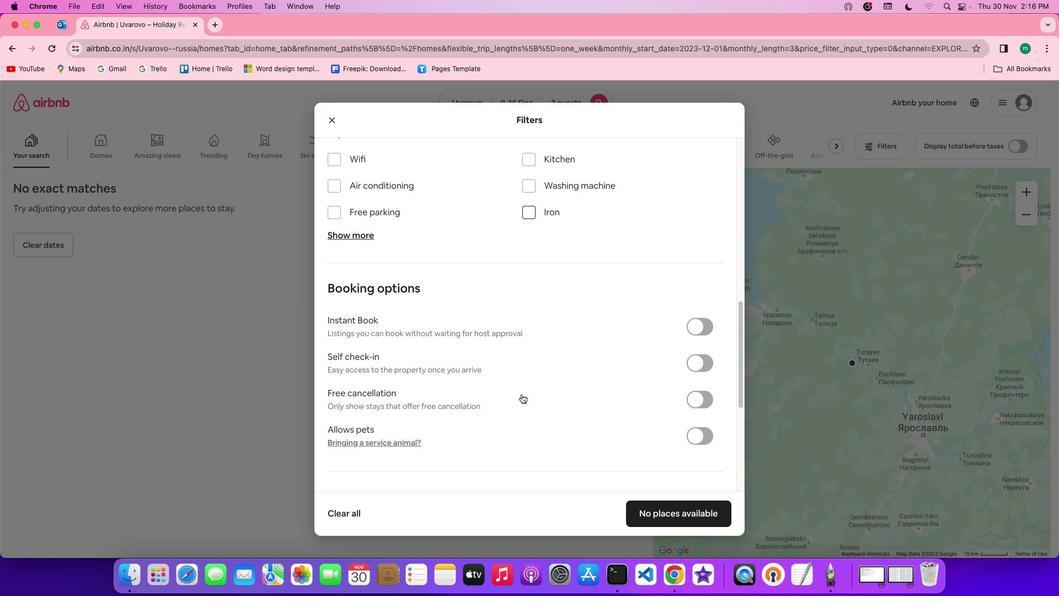 
Action: Mouse scrolled (522, 394) with delta (0, 0)
Screenshot: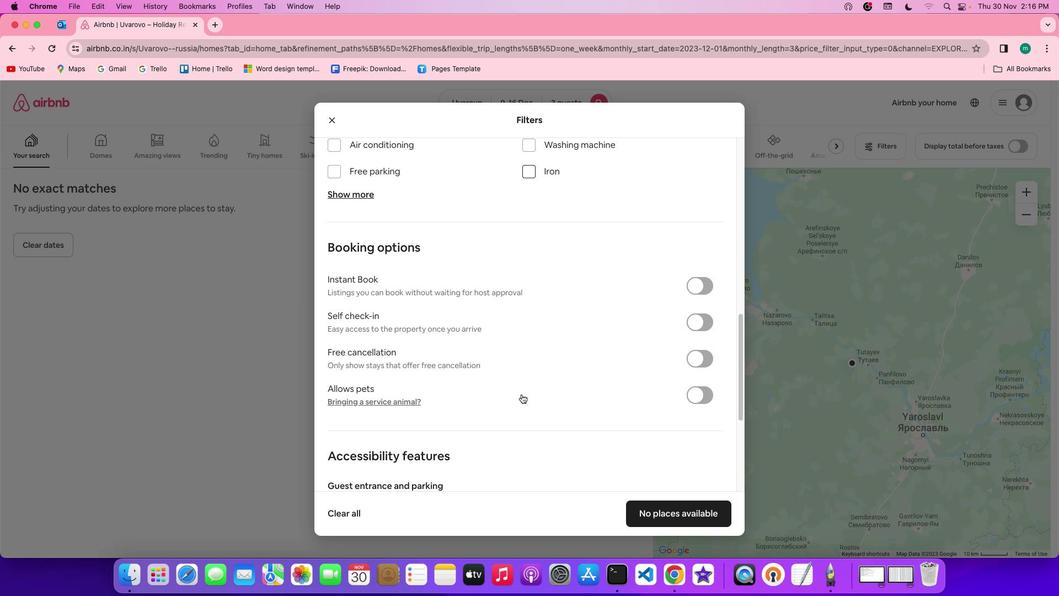 
Action: Mouse scrolled (522, 394) with delta (0, 0)
Screenshot: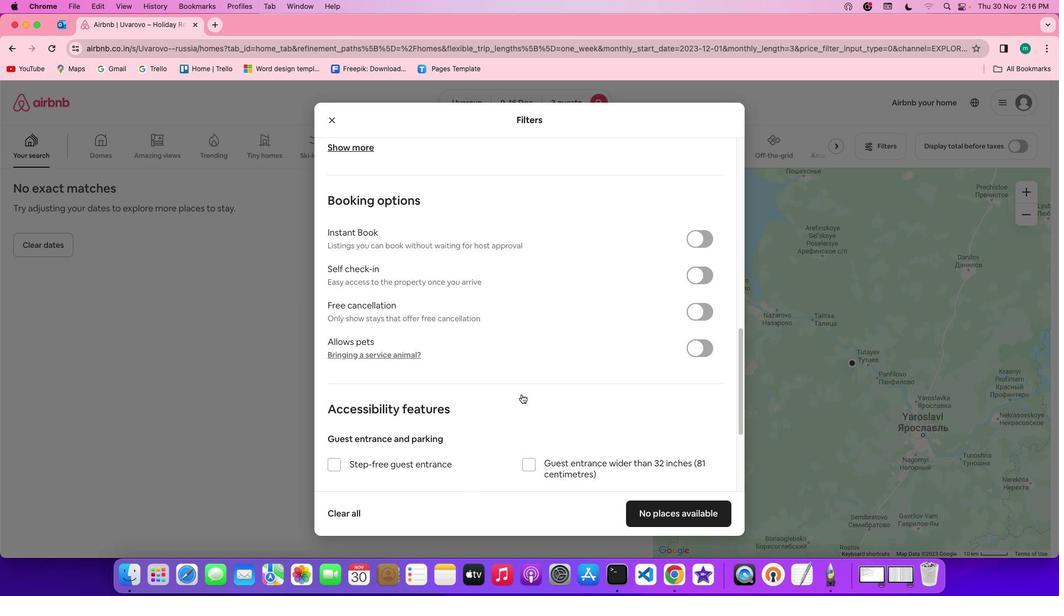 
Action: Mouse scrolled (522, 394) with delta (0, 0)
Screenshot: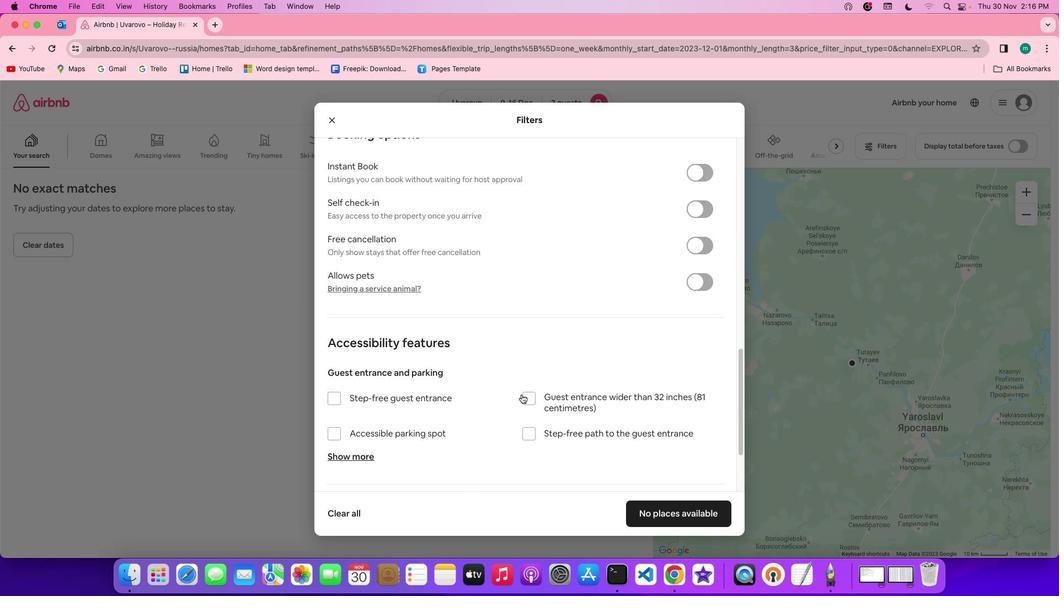 
Action: Mouse scrolled (522, 394) with delta (0, -1)
Screenshot: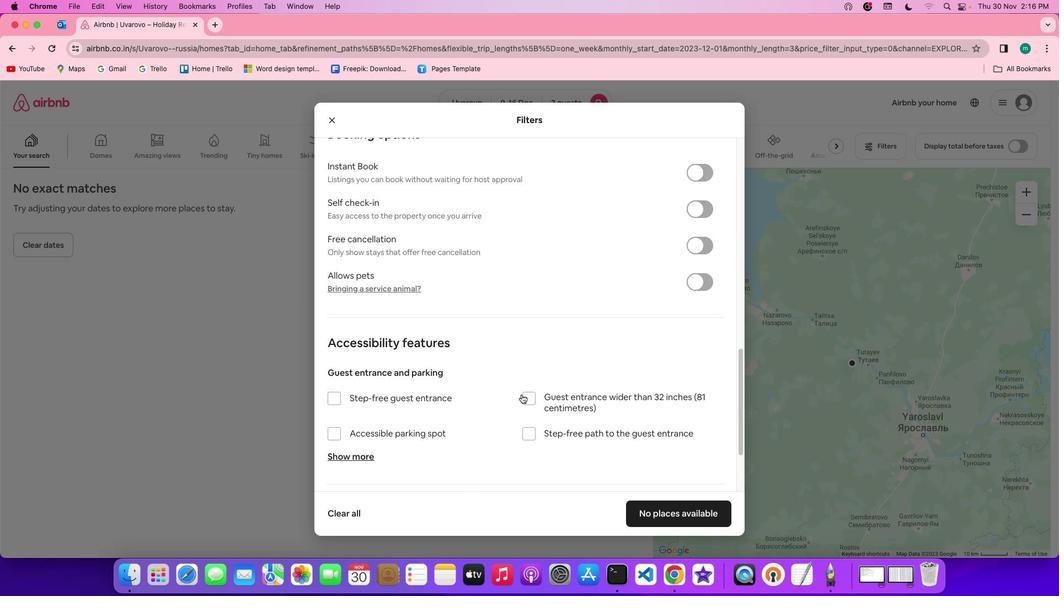 
Action: Mouse scrolled (522, 394) with delta (0, -2)
Screenshot: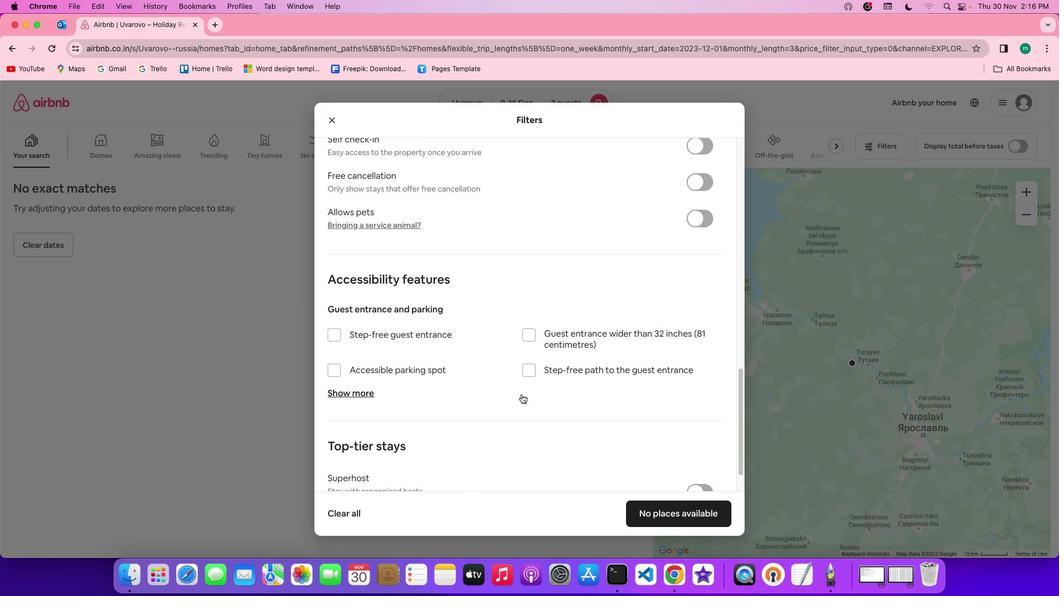 
Action: Mouse scrolled (522, 394) with delta (0, -3)
Screenshot: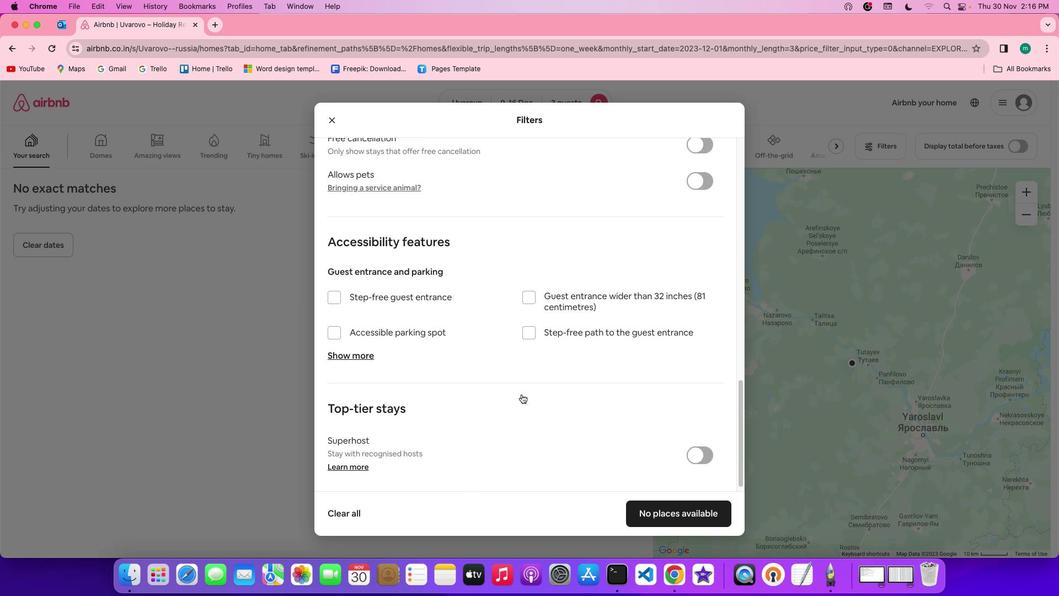 
Action: Mouse scrolled (522, 394) with delta (0, -3)
Screenshot: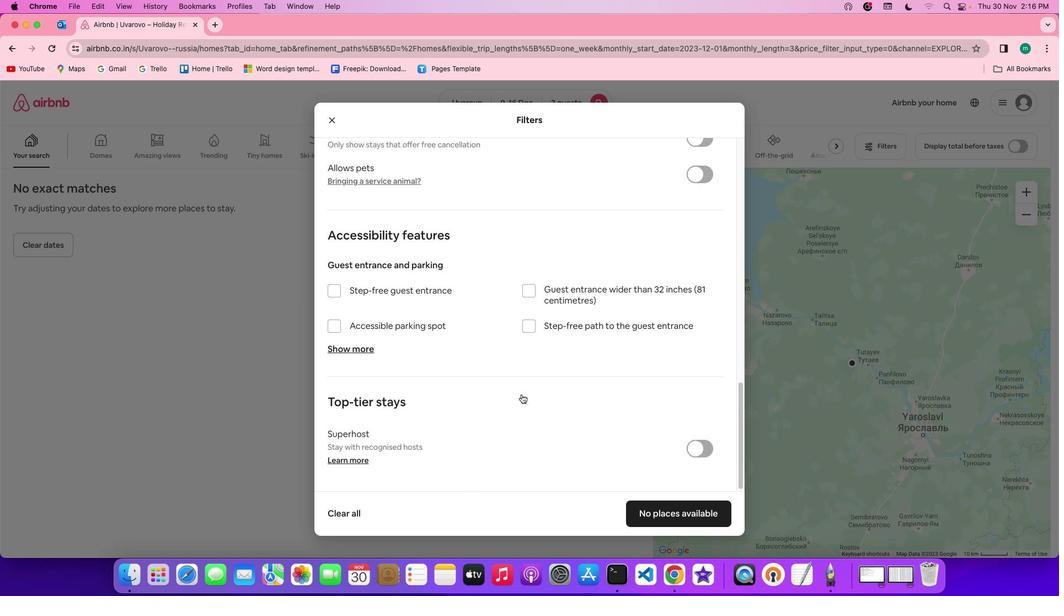 
Action: Mouse scrolled (522, 394) with delta (0, 0)
Screenshot: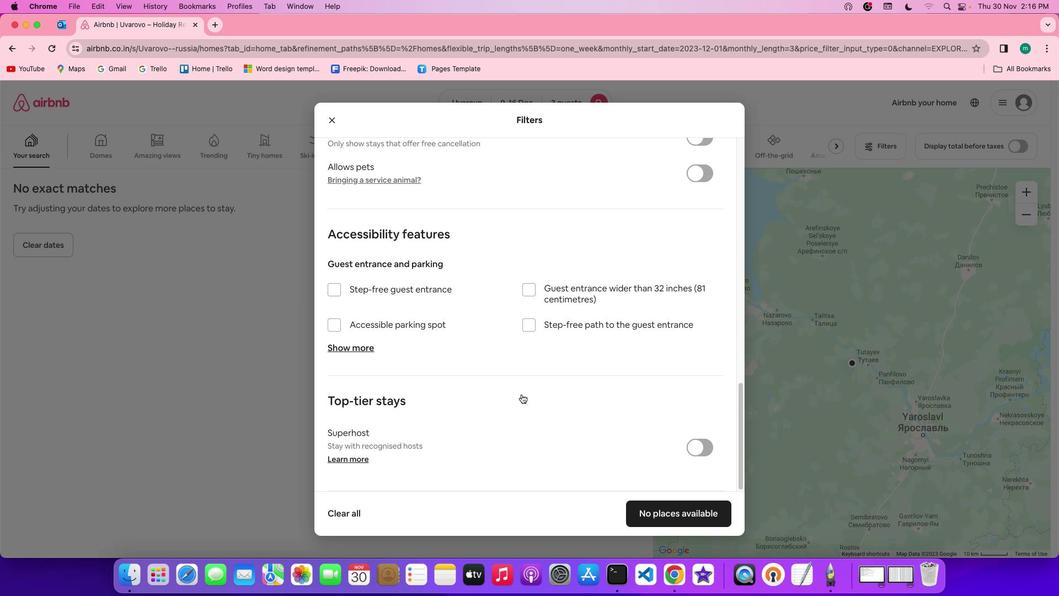 
Action: Mouse scrolled (522, 394) with delta (0, 0)
Screenshot: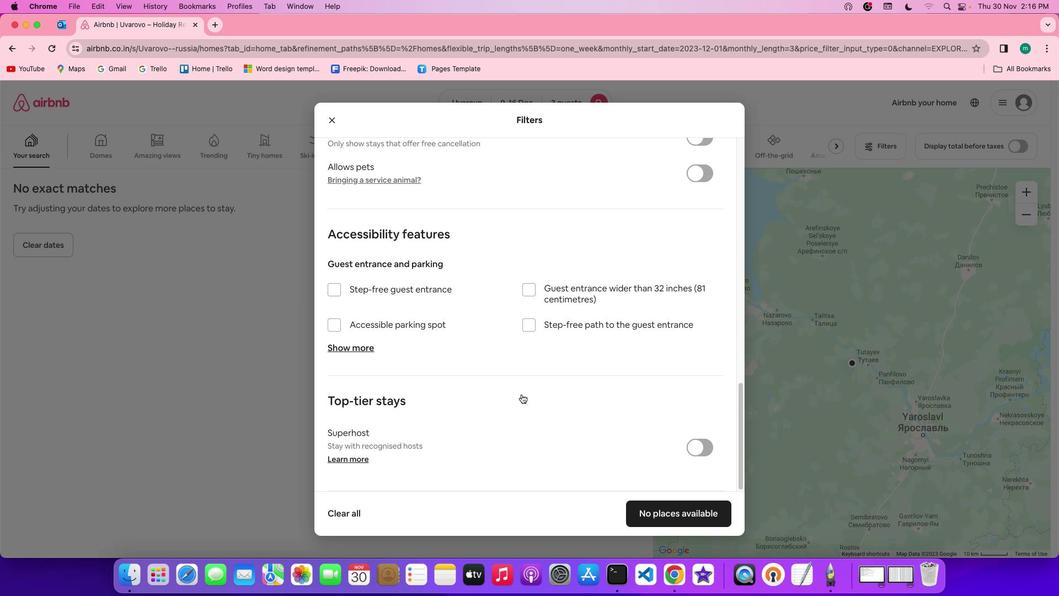 
Action: Mouse scrolled (522, 394) with delta (0, -1)
Screenshot: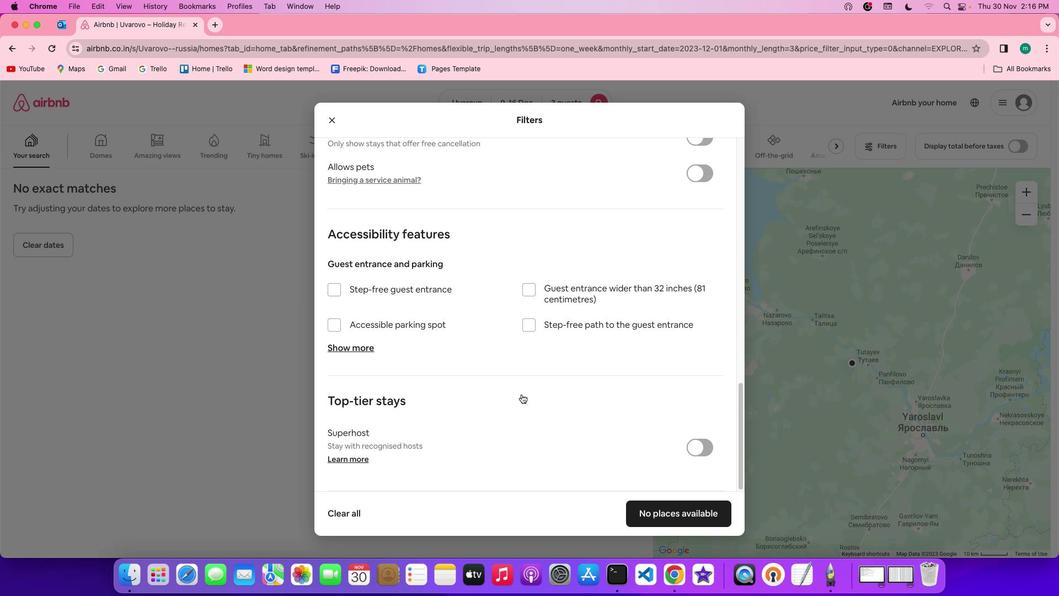 
Action: Mouse scrolled (522, 394) with delta (0, -2)
Screenshot: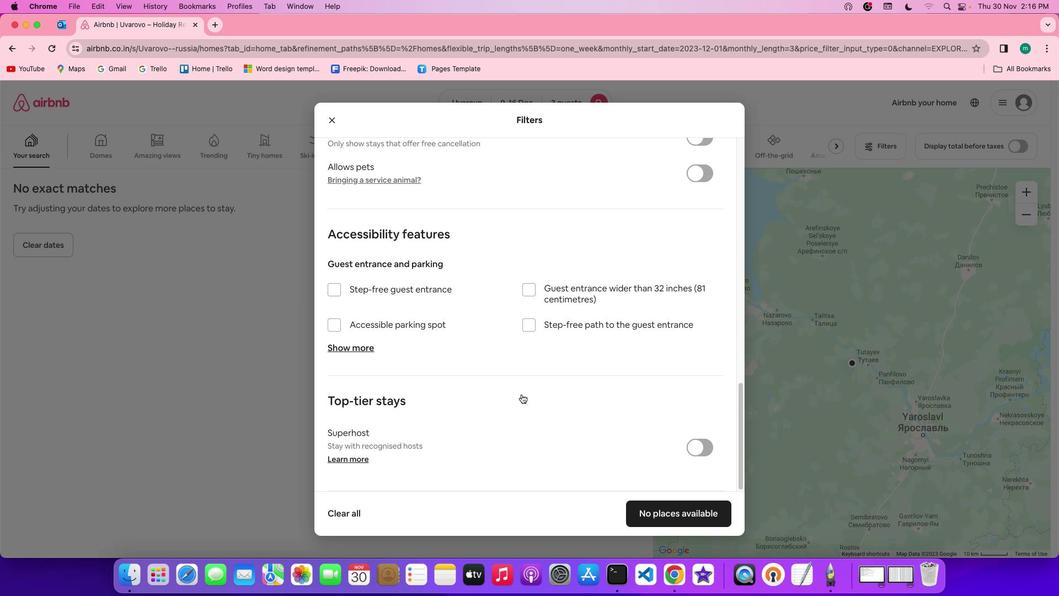 
Action: Mouse scrolled (522, 394) with delta (0, -3)
Screenshot: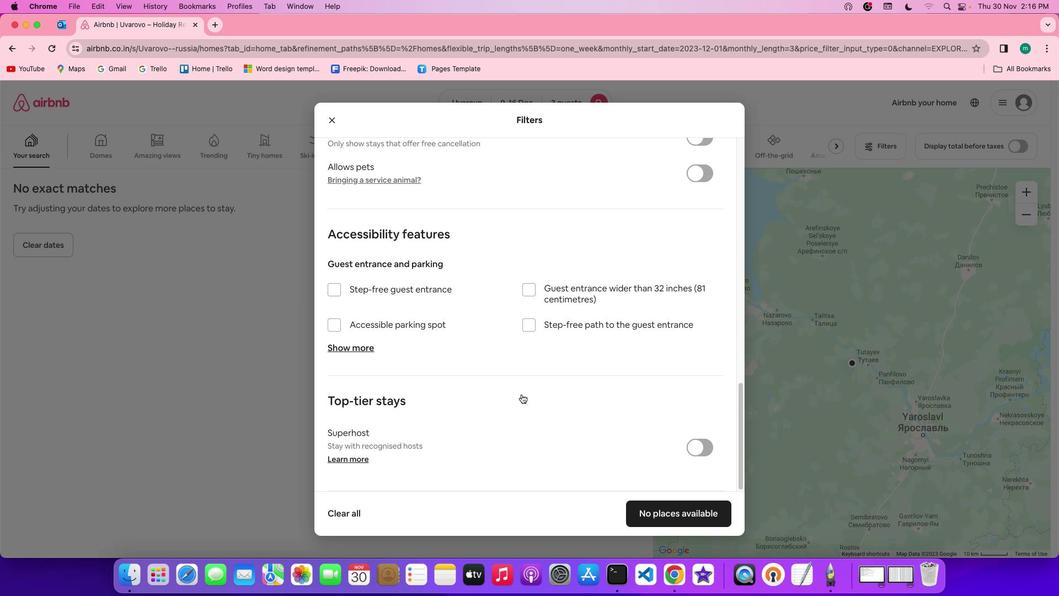 
Action: Mouse moved to (672, 510)
Screenshot: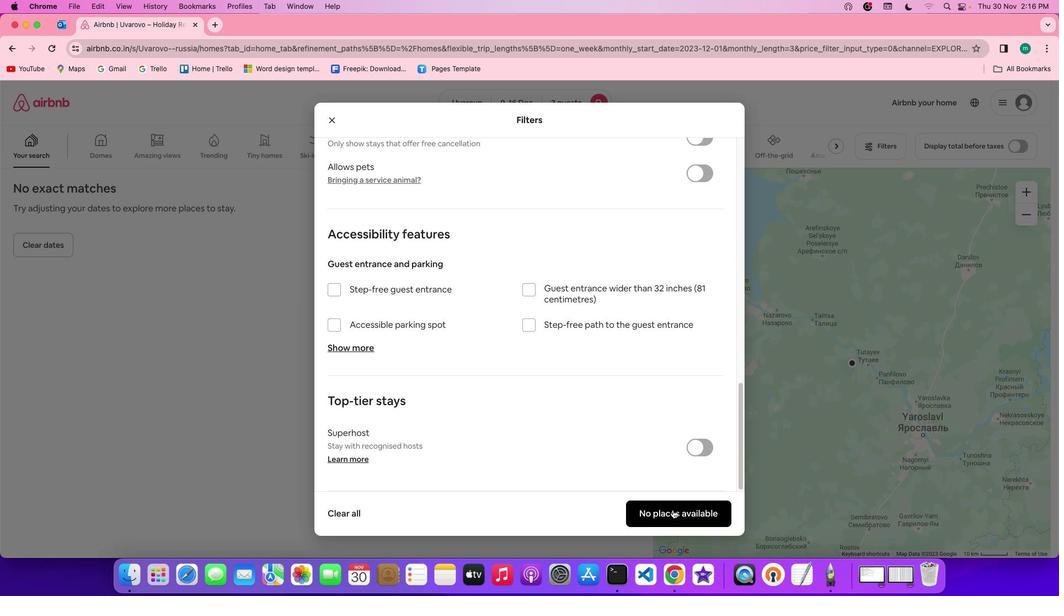 
Action: Mouse pressed left at (672, 510)
Screenshot: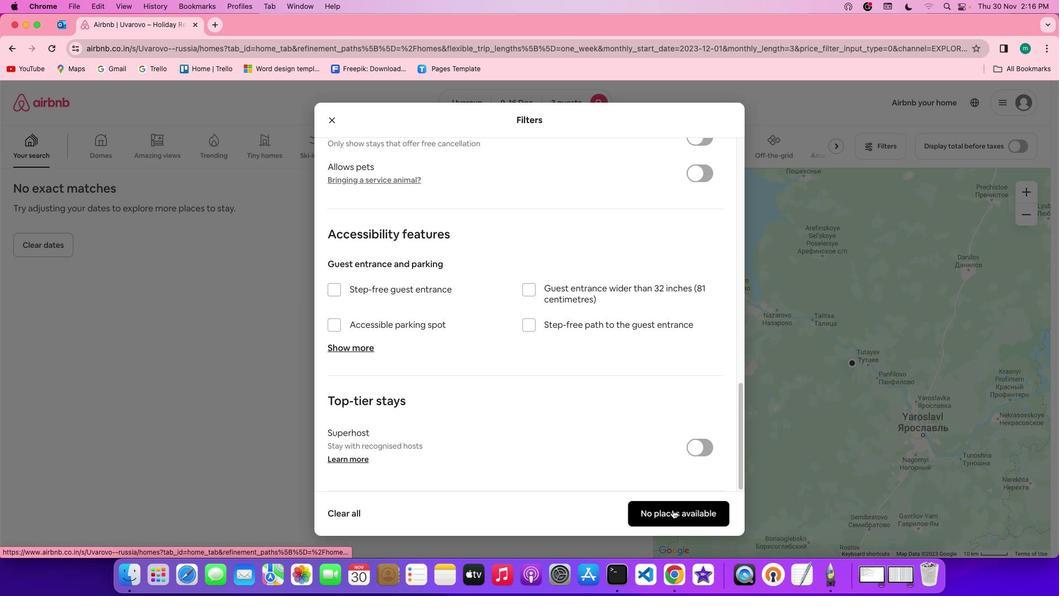 
Action: Mouse moved to (359, 360)
Screenshot: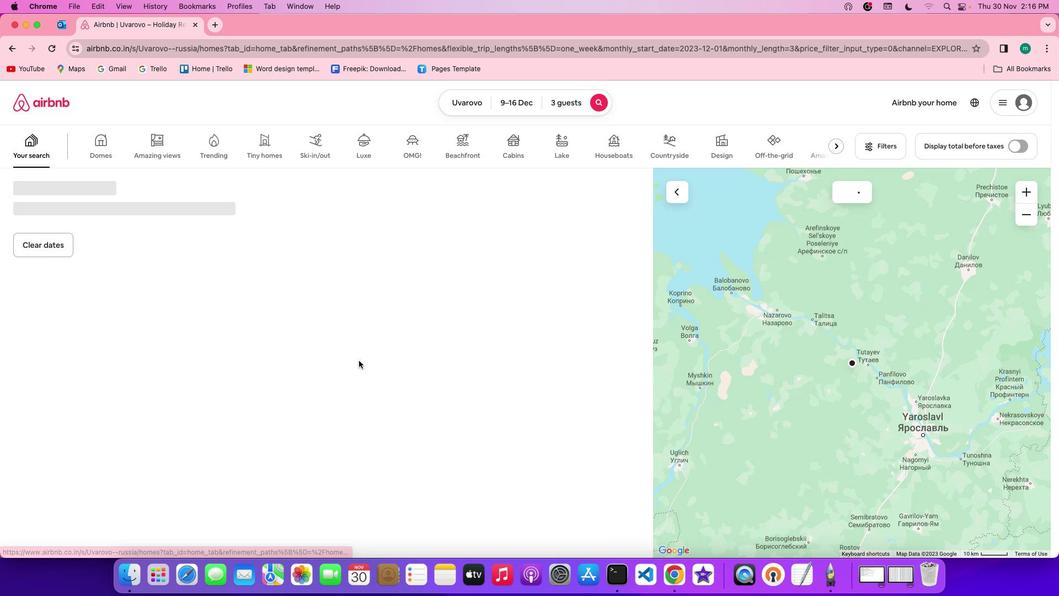 
